 Task: Find connections with filter location Smarhon' with filter topic #linkedinprofileswith filter profile language French with filter current company Asian Paints with filter school Freshers Jobs resumes with filter industry Communications Equipment Manufacturing with filter service category Market Strategy with filter keywords title Technical Specialist
Action: Mouse moved to (533, 85)
Screenshot: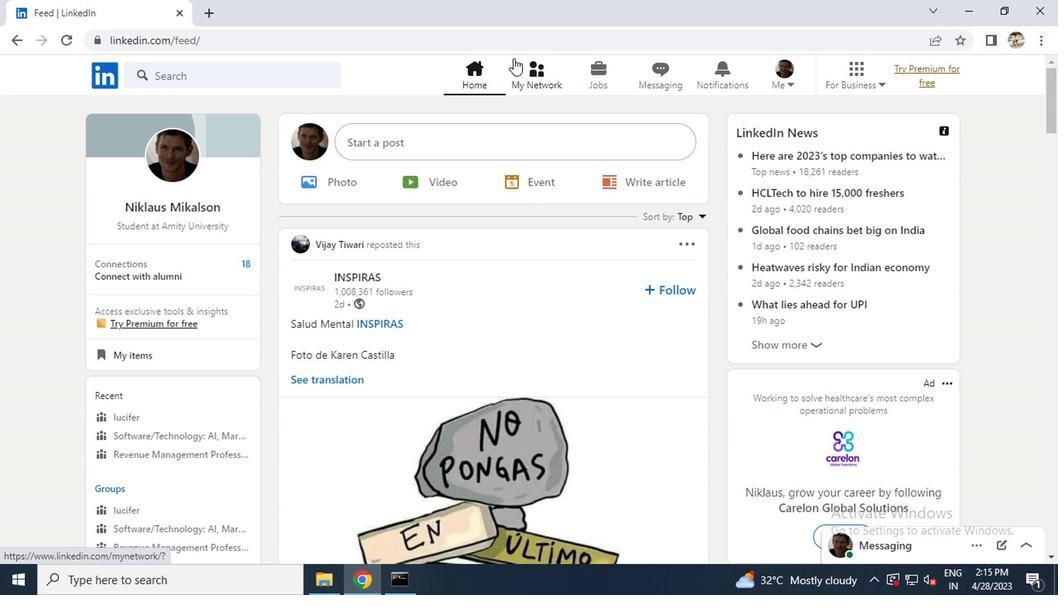 
Action: Mouse pressed left at (533, 85)
Screenshot: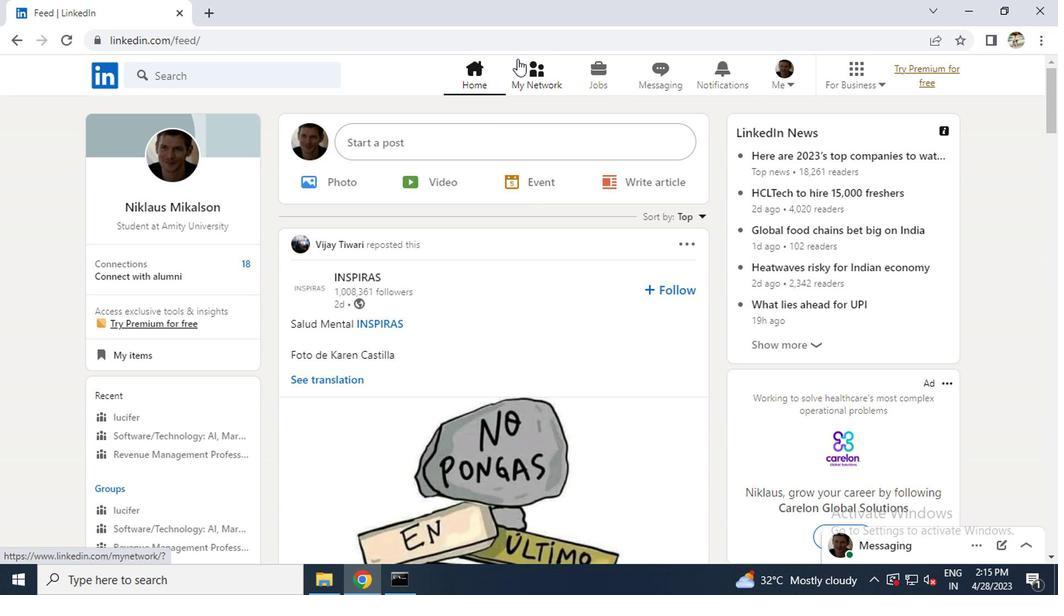 
Action: Mouse moved to (180, 172)
Screenshot: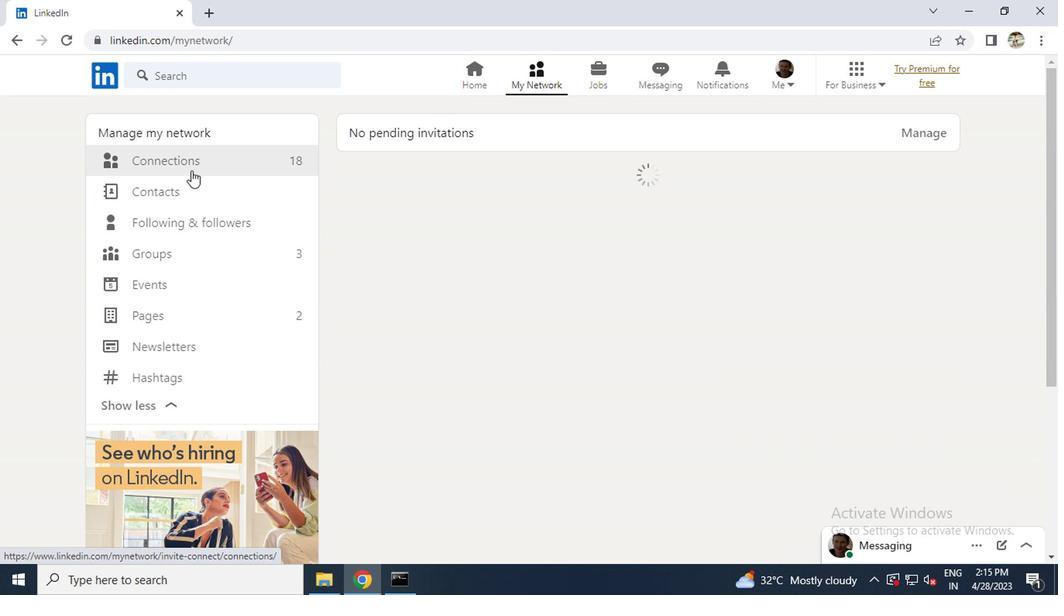 
Action: Mouse pressed left at (180, 172)
Screenshot: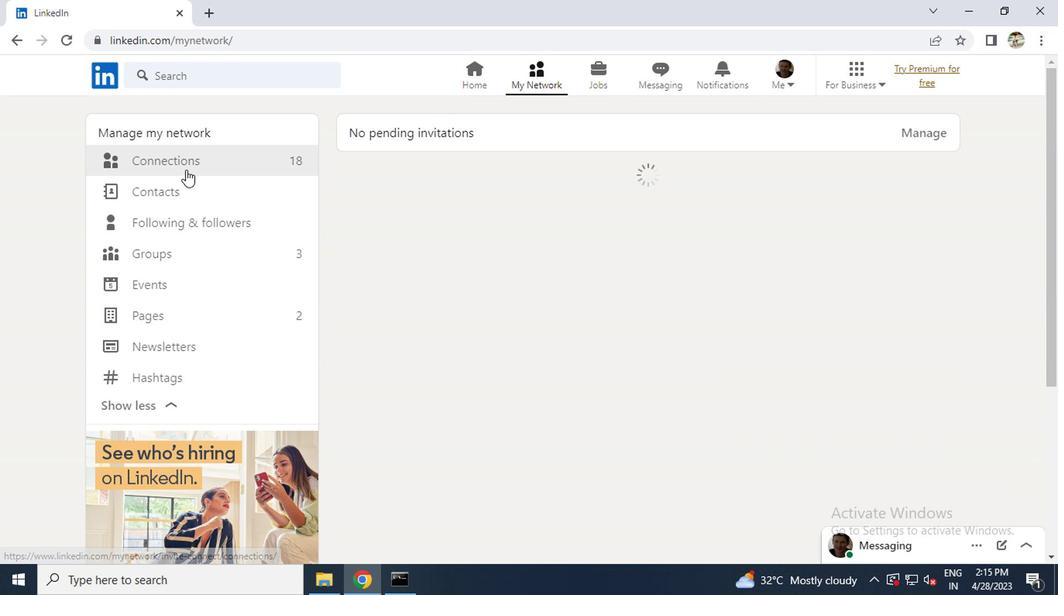 
Action: Mouse moved to (623, 177)
Screenshot: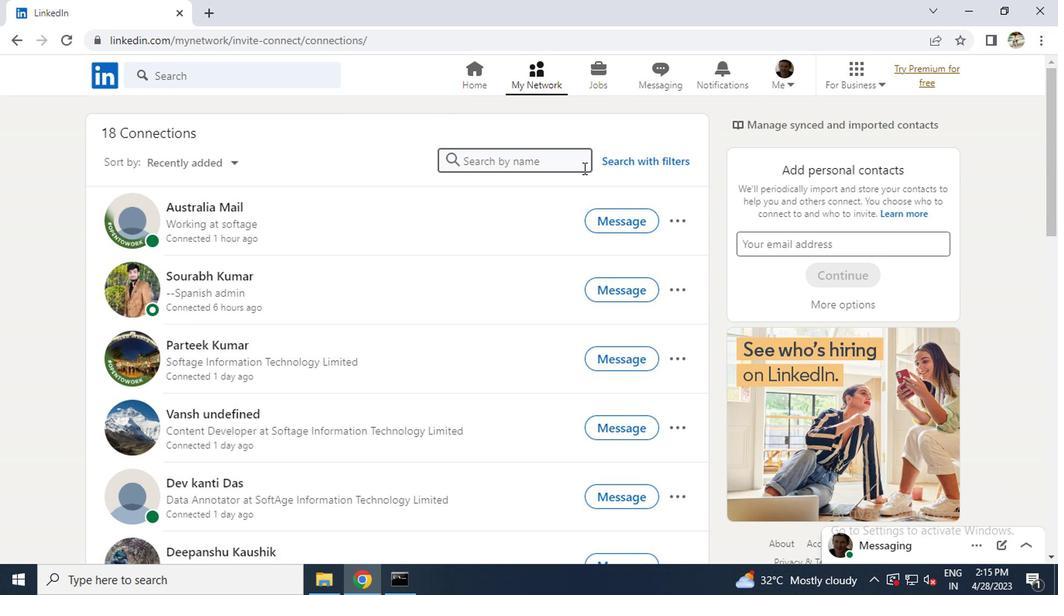 
Action: Mouse pressed left at (623, 177)
Screenshot: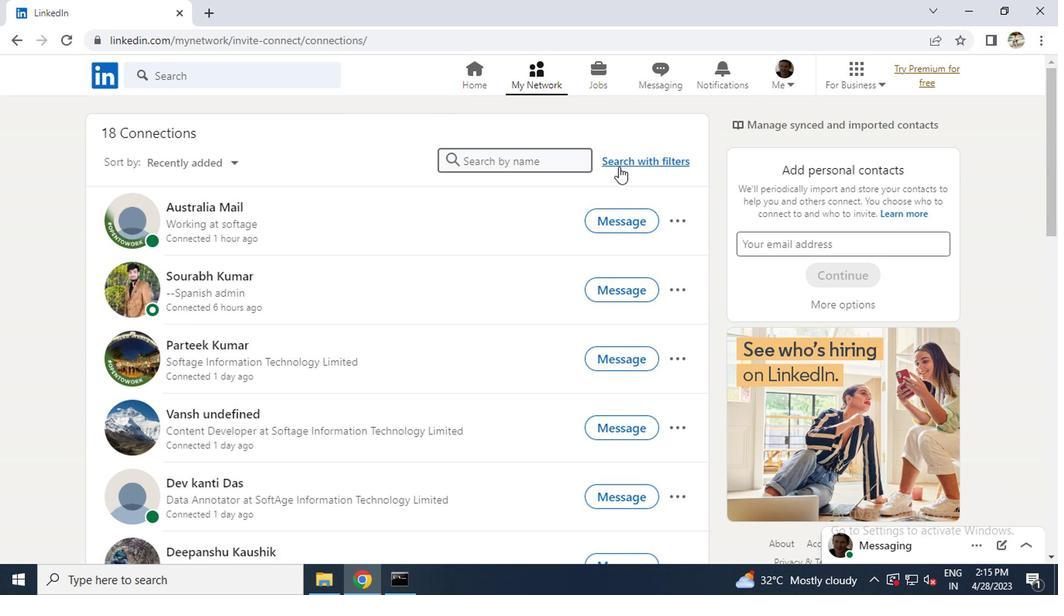 
Action: Mouse moved to (582, 134)
Screenshot: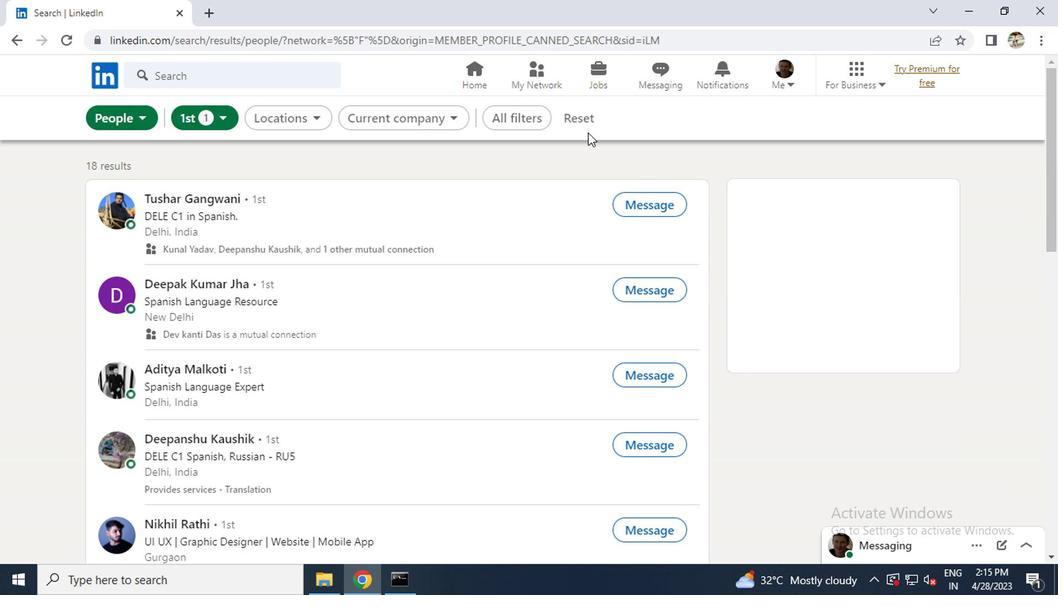 
Action: Mouse pressed left at (582, 134)
Screenshot: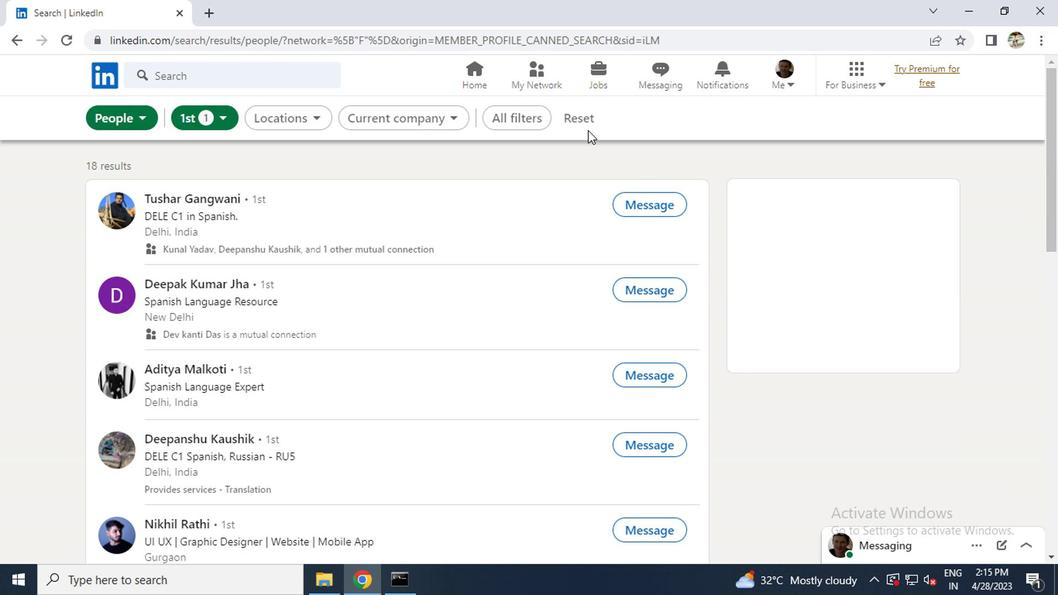 
Action: Mouse moved to (559, 134)
Screenshot: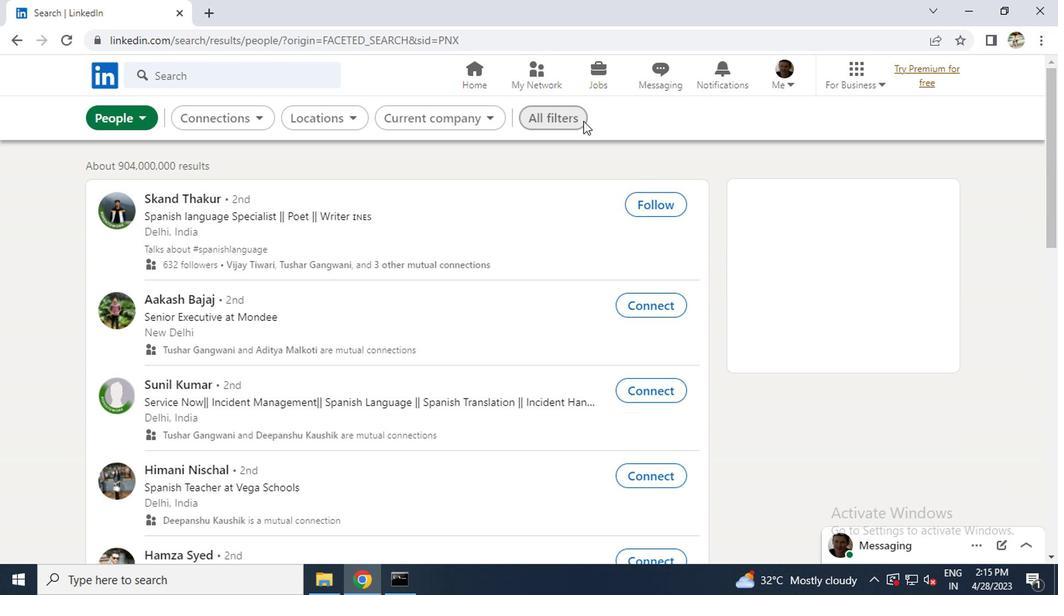 
Action: Mouse pressed left at (559, 134)
Screenshot: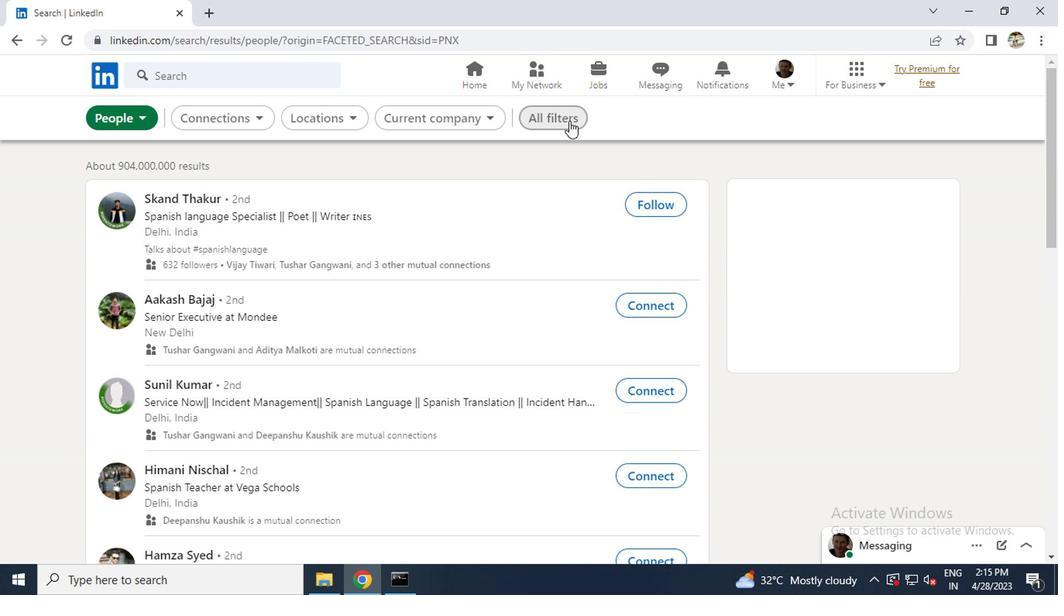 
Action: Mouse moved to (735, 255)
Screenshot: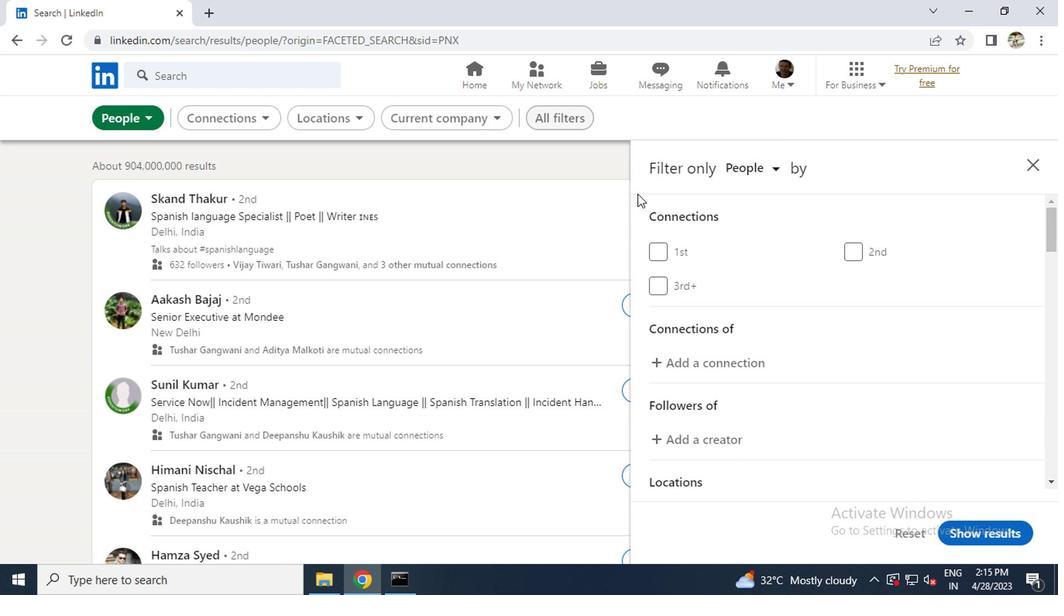 
Action: Mouse scrolled (735, 254) with delta (0, 0)
Screenshot: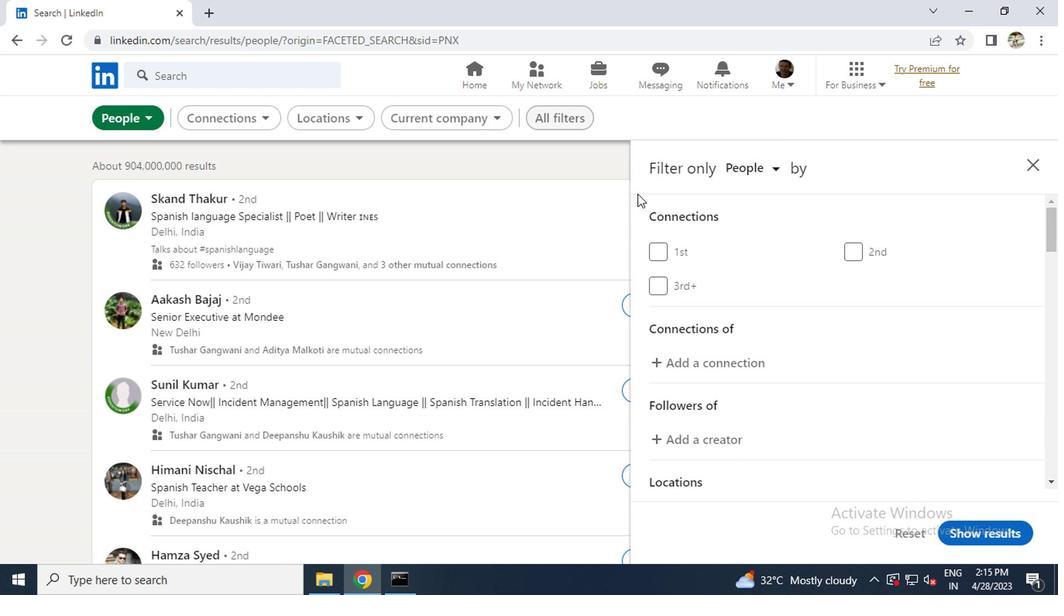 
Action: Mouse moved to (735, 256)
Screenshot: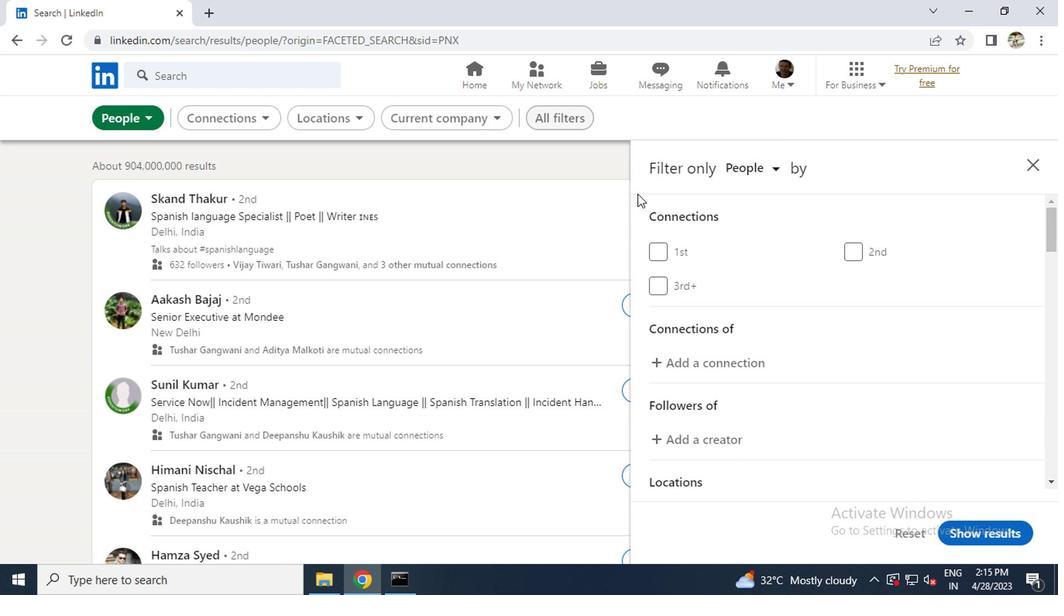 
Action: Mouse scrolled (735, 255) with delta (0, -1)
Screenshot: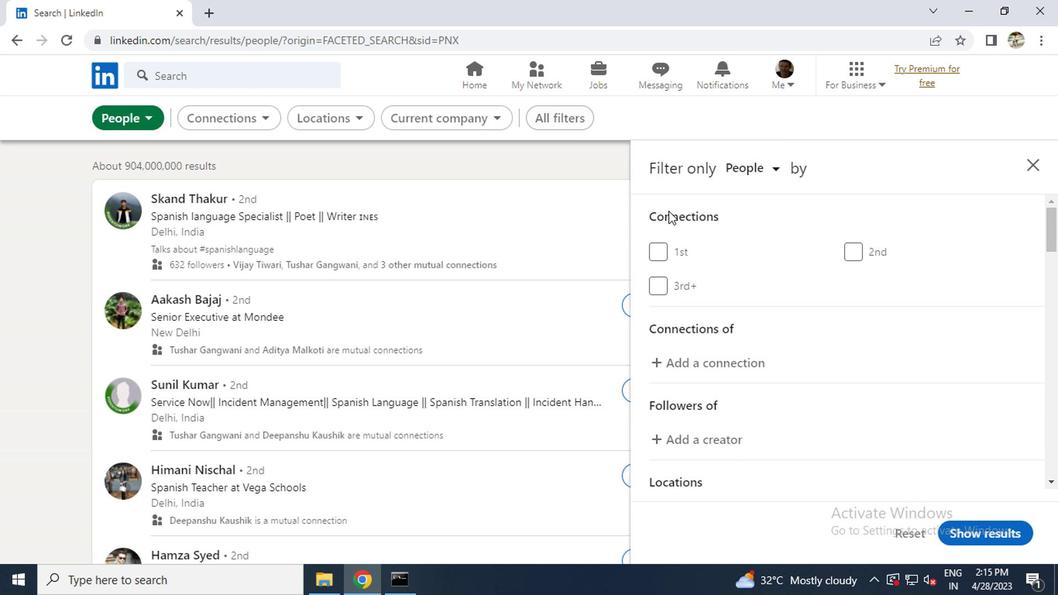 
Action: Mouse moved to (746, 254)
Screenshot: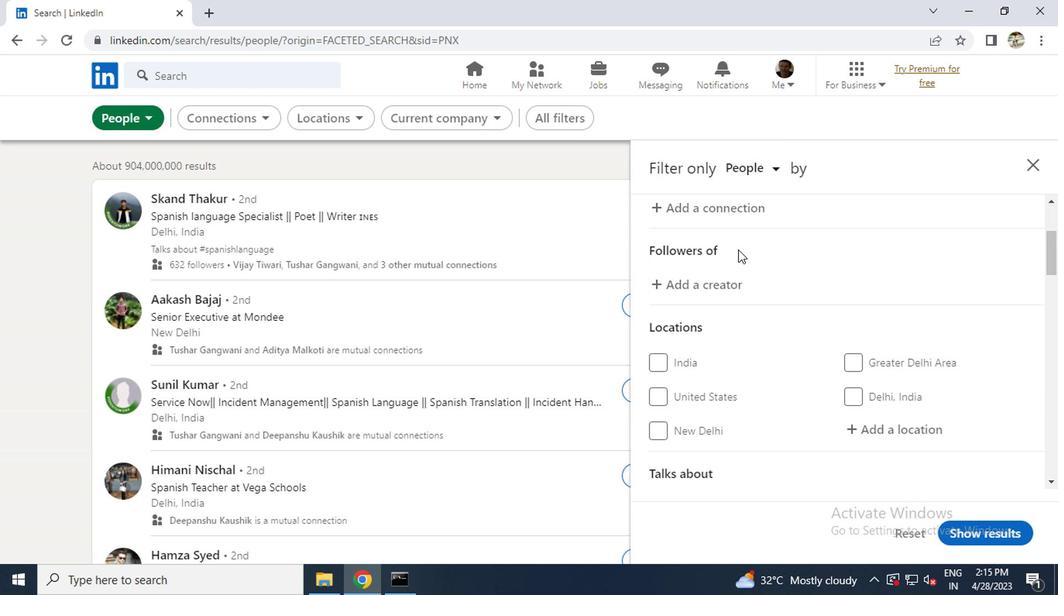 
Action: Mouse scrolled (746, 253) with delta (0, -1)
Screenshot: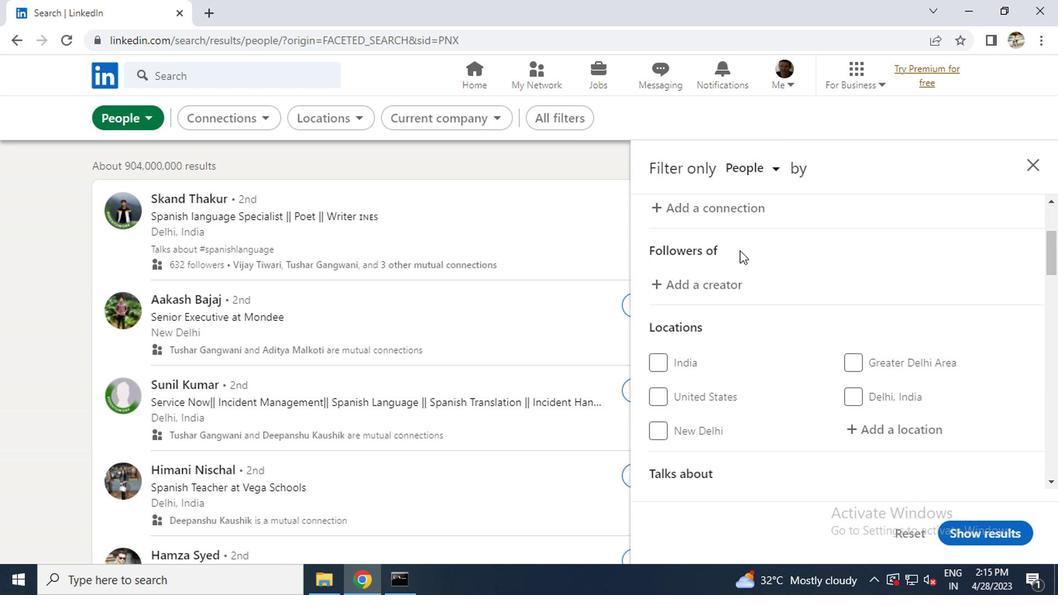 
Action: Mouse moved to (866, 344)
Screenshot: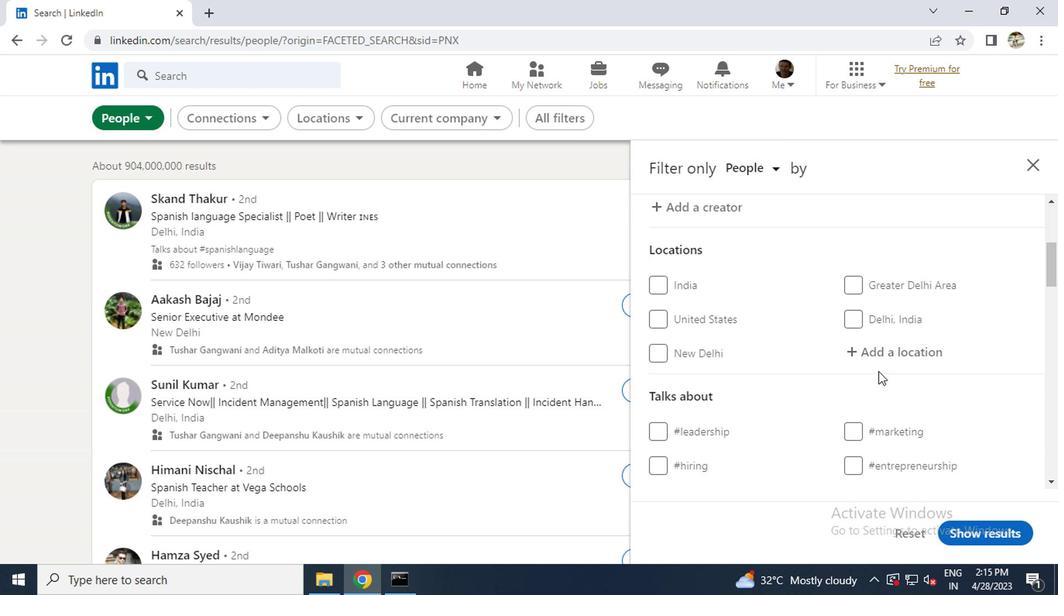 
Action: Mouse pressed left at (866, 344)
Screenshot: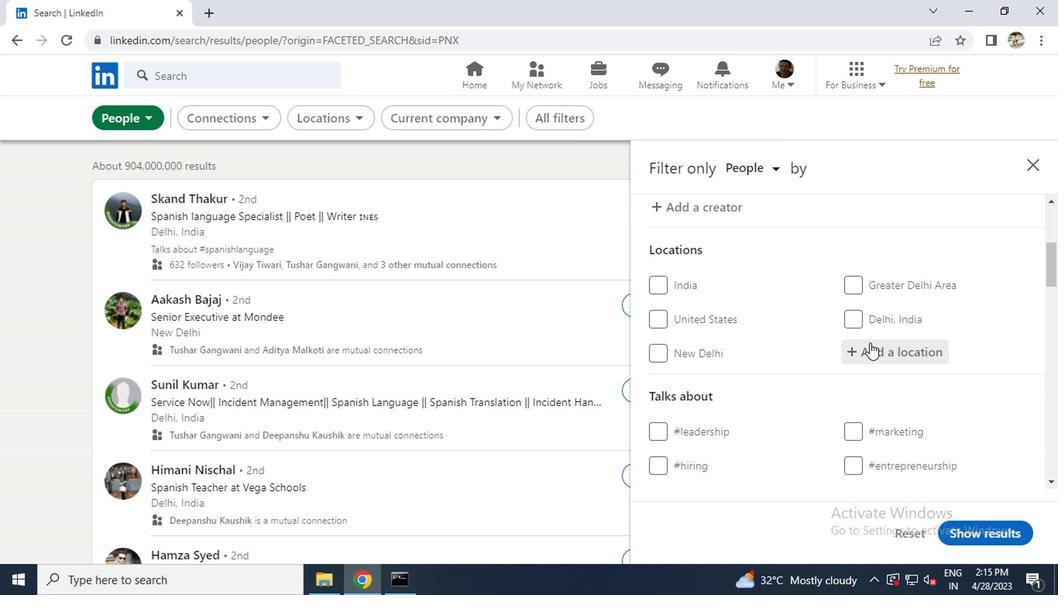 
Action: Key pressed <Key.caps_lock>s<Key.caps_lock>marhon<Key.enter>
Screenshot: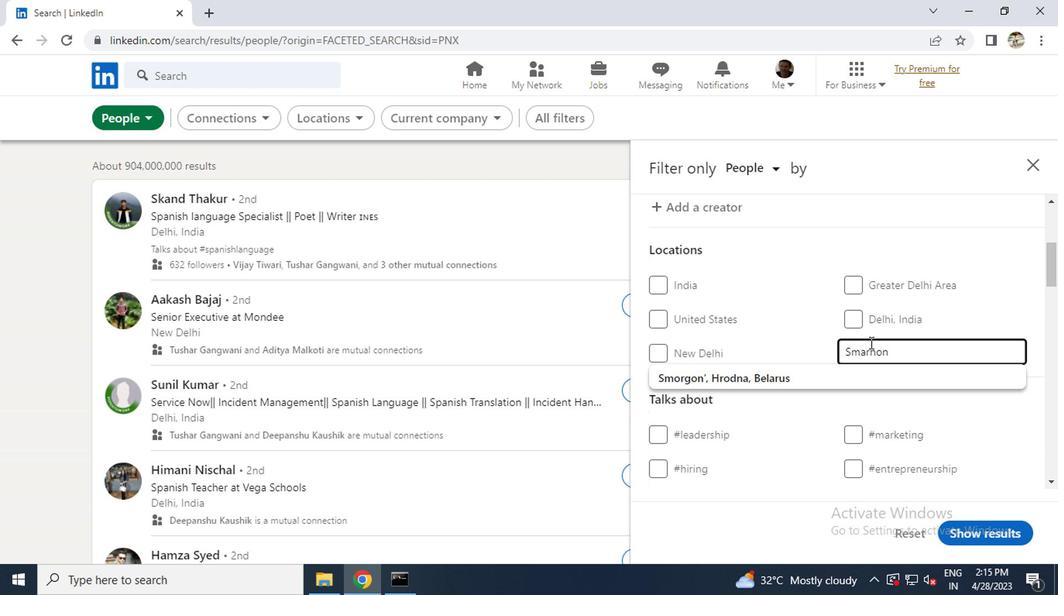
Action: Mouse scrolled (866, 343) with delta (0, 0)
Screenshot: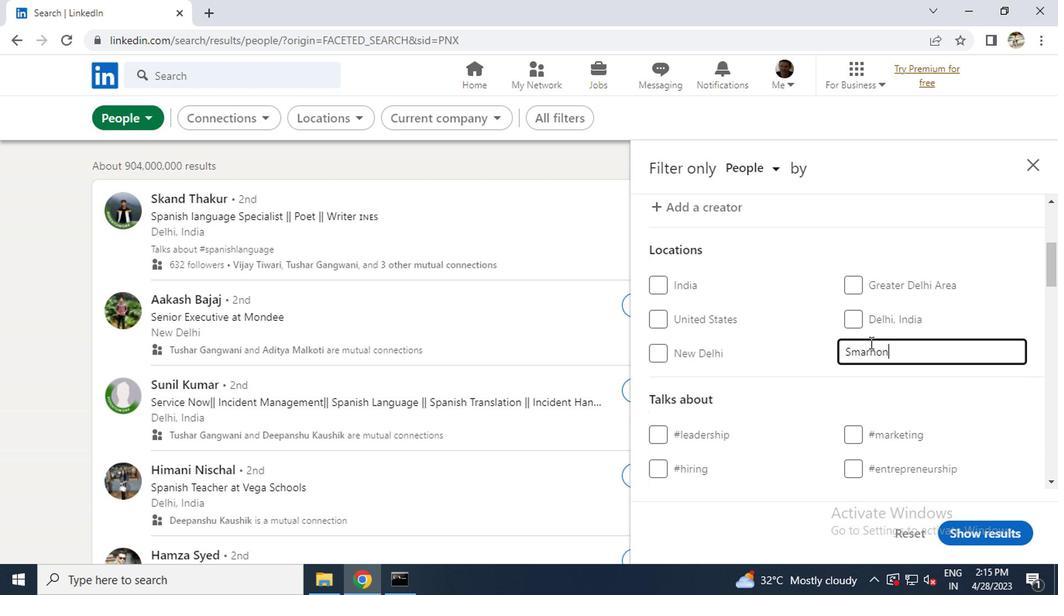 
Action: Mouse scrolled (866, 343) with delta (0, 0)
Screenshot: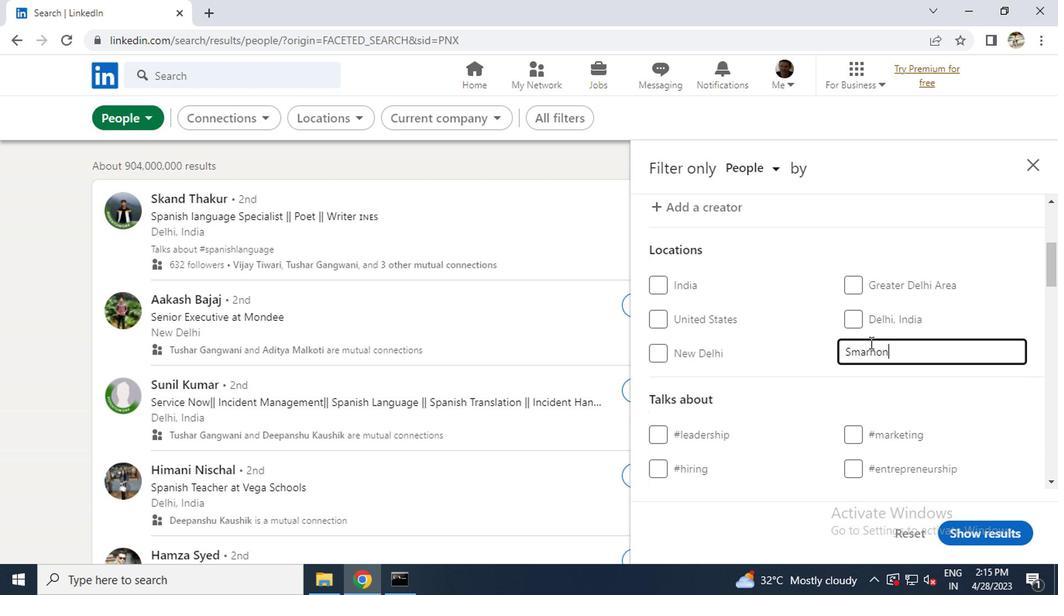 
Action: Mouse moved to (865, 348)
Screenshot: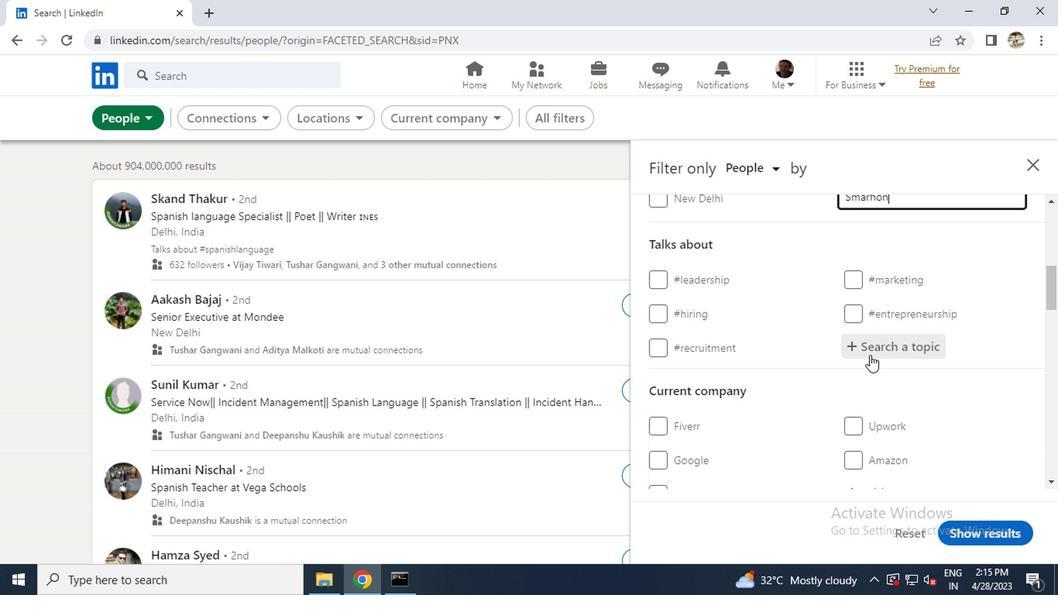 
Action: Mouse pressed left at (865, 348)
Screenshot: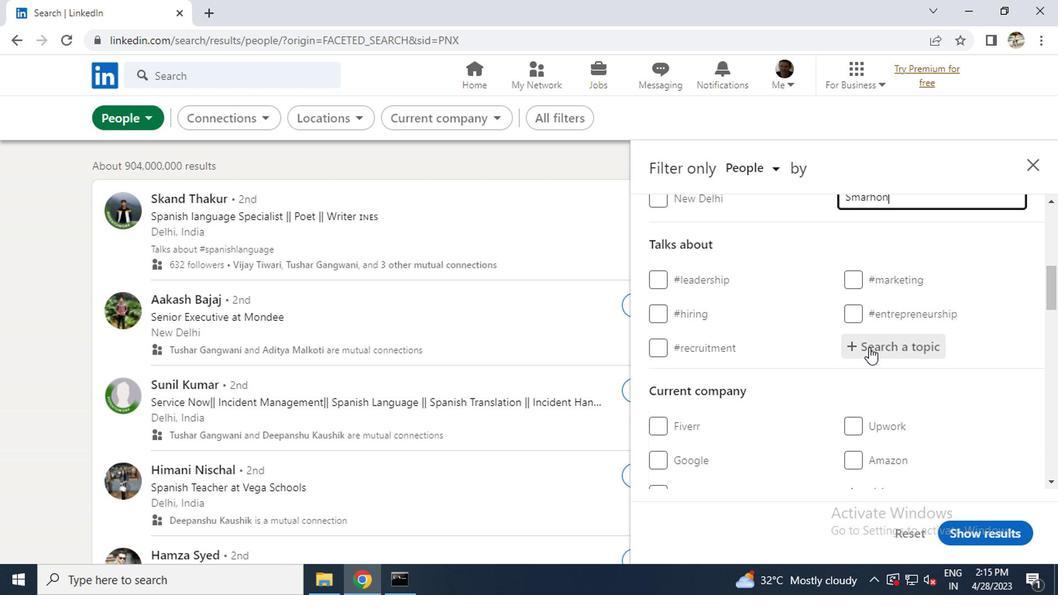 
Action: Key pressed <Key.shift><Key.shift>#LINKEDINPROFILES<Key.enter>
Screenshot: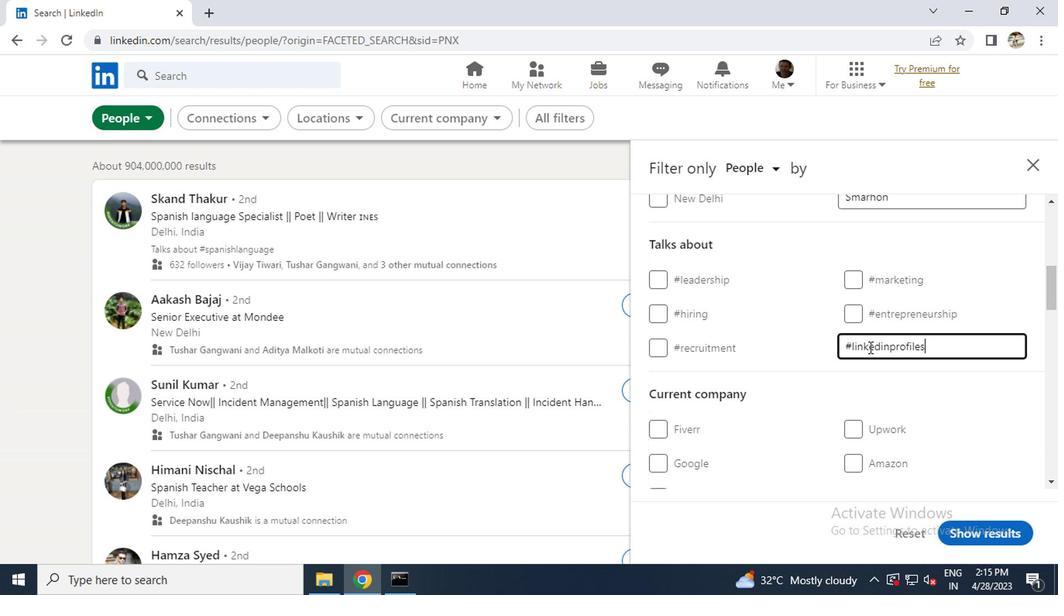 
Action: Mouse moved to (867, 346)
Screenshot: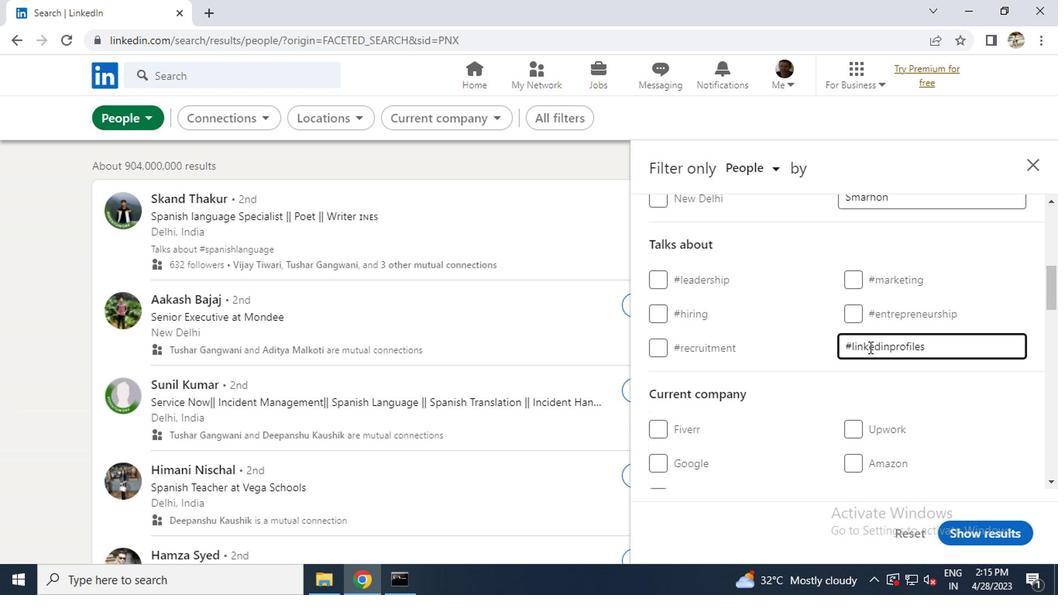 
Action: Mouse scrolled (867, 345) with delta (0, 0)
Screenshot: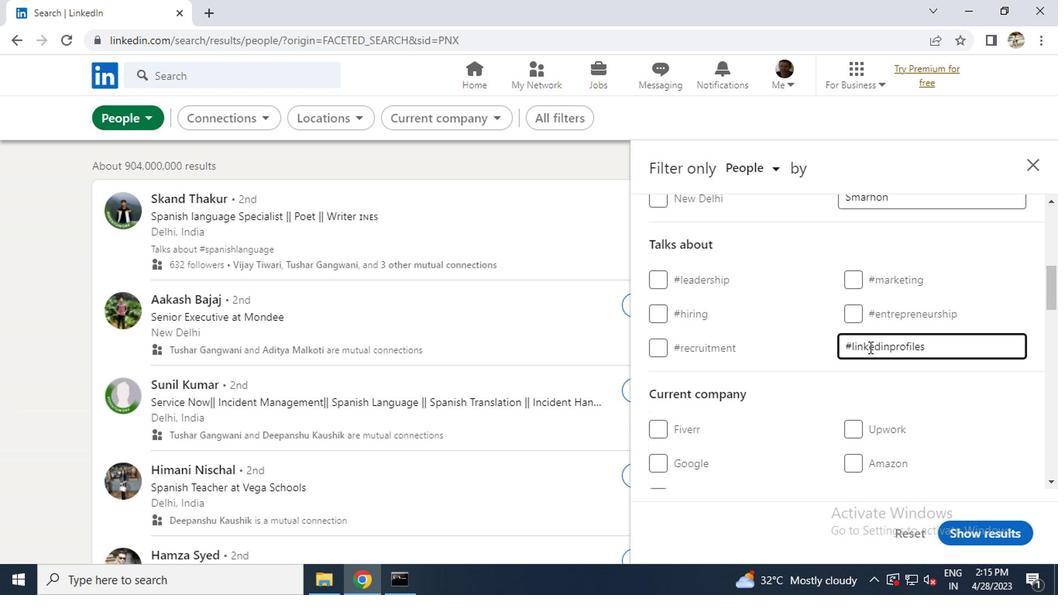 
Action: Mouse scrolled (867, 345) with delta (0, 0)
Screenshot: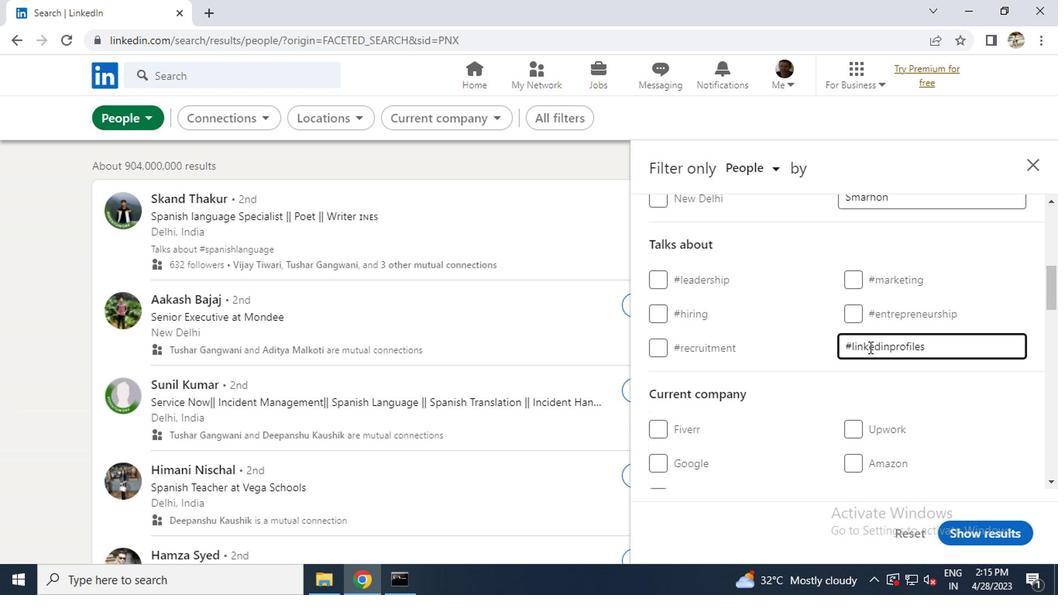 
Action: Mouse scrolled (867, 345) with delta (0, 0)
Screenshot: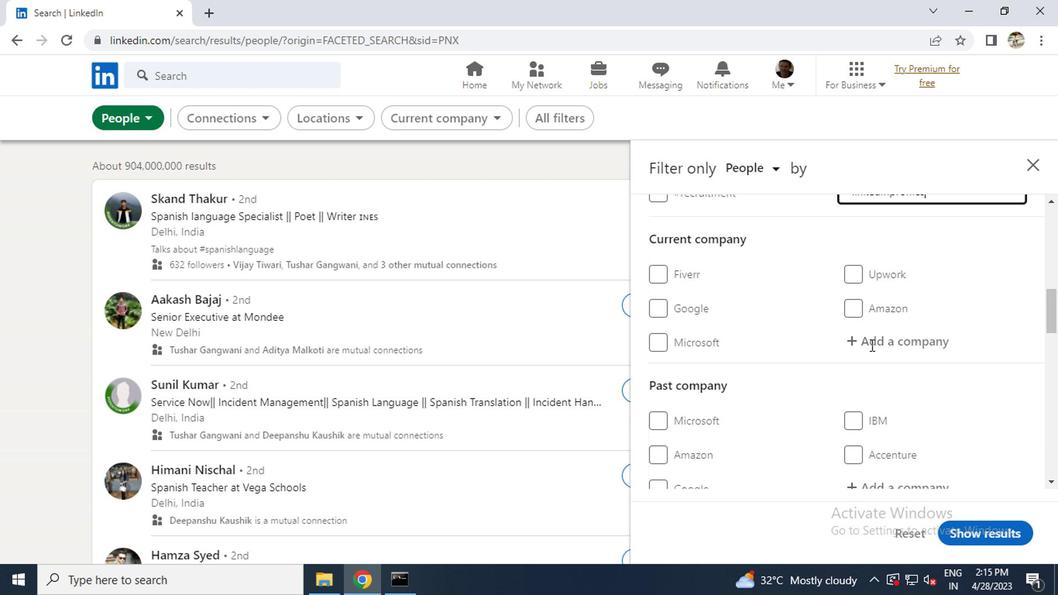 
Action: Mouse scrolled (867, 345) with delta (0, 0)
Screenshot: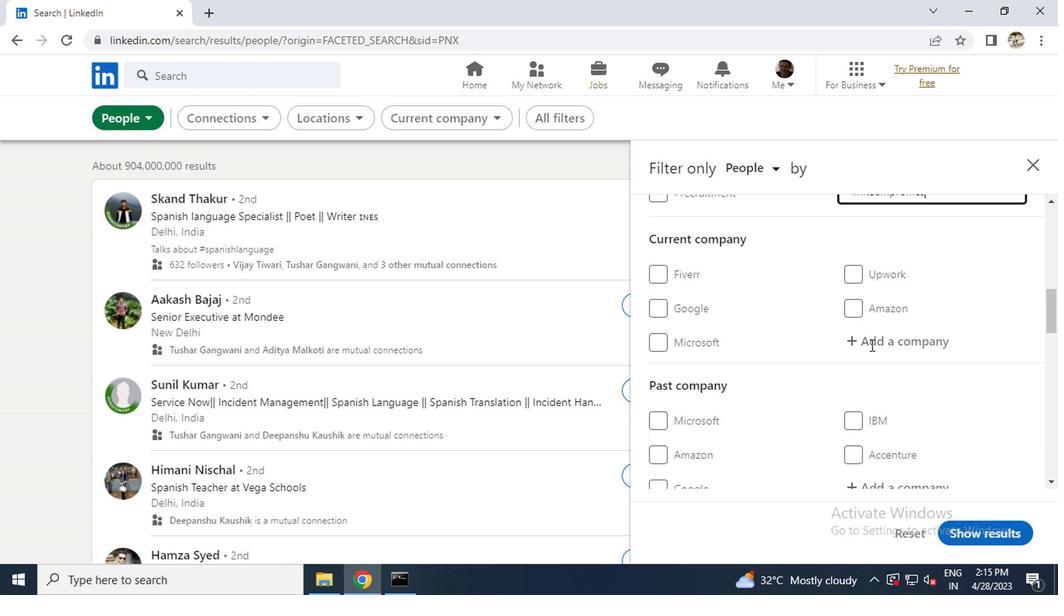 
Action: Mouse scrolled (867, 345) with delta (0, 0)
Screenshot: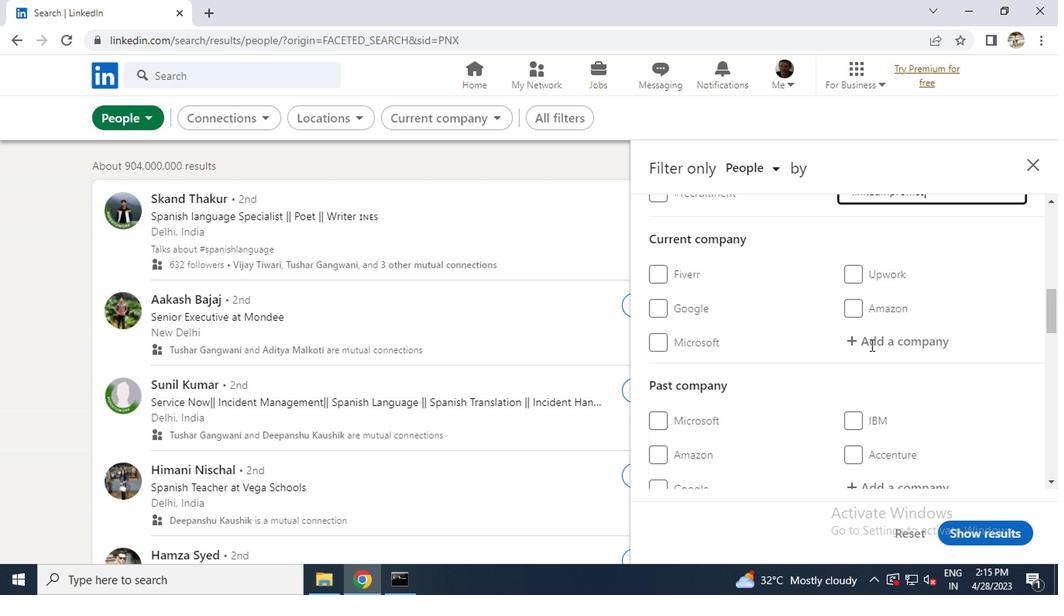 
Action: Mouse moved to (868, 345)
Screenshot: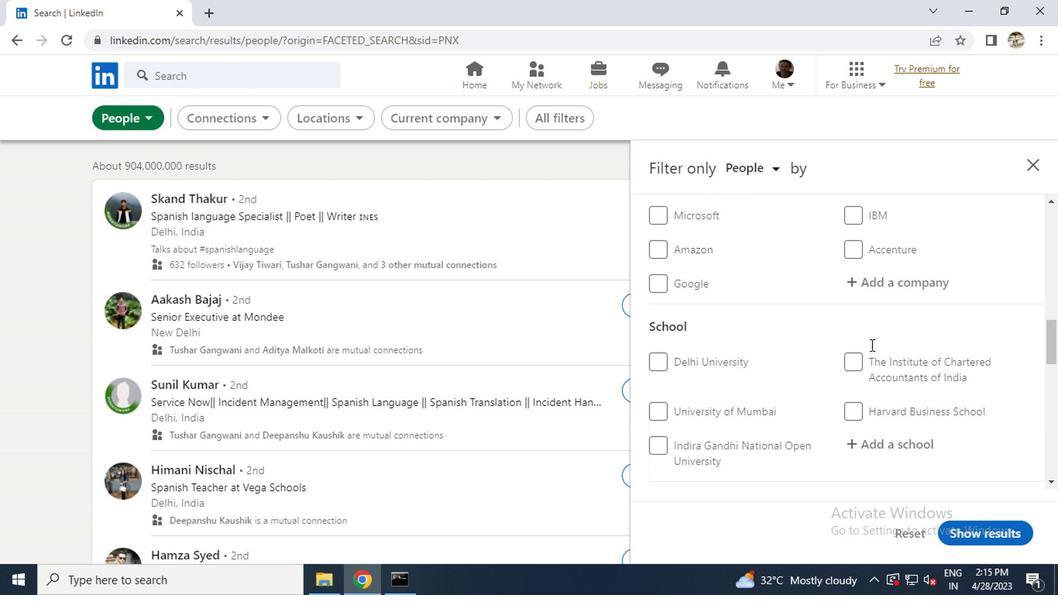
Action: Mouse scrolled (868, 345) with delta (0, 0)
Screenshot: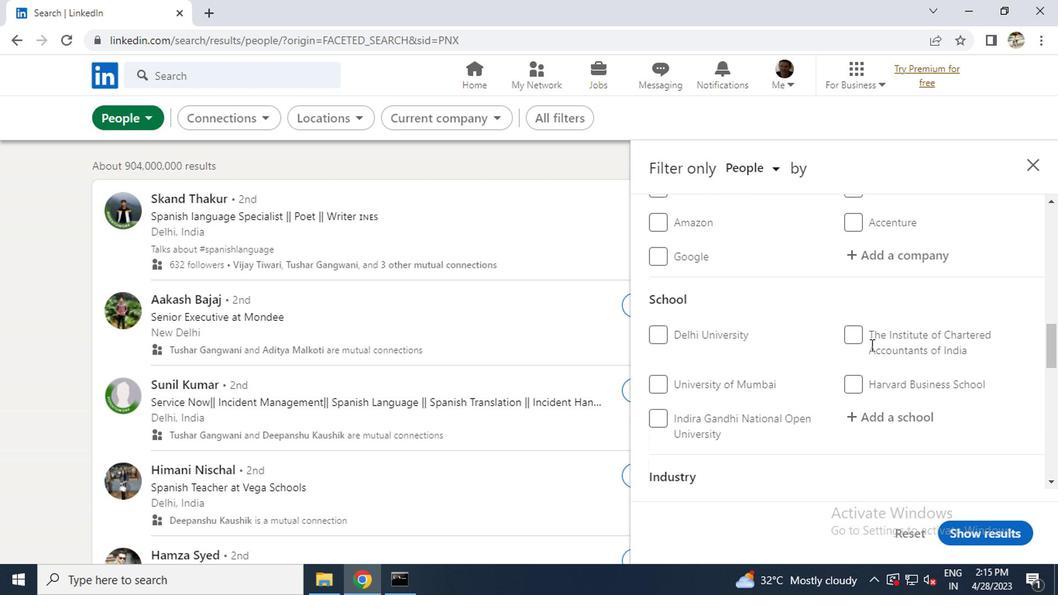 
Action: Mouse scrolled (868, 345) with delta (0, 0)
Screenshot: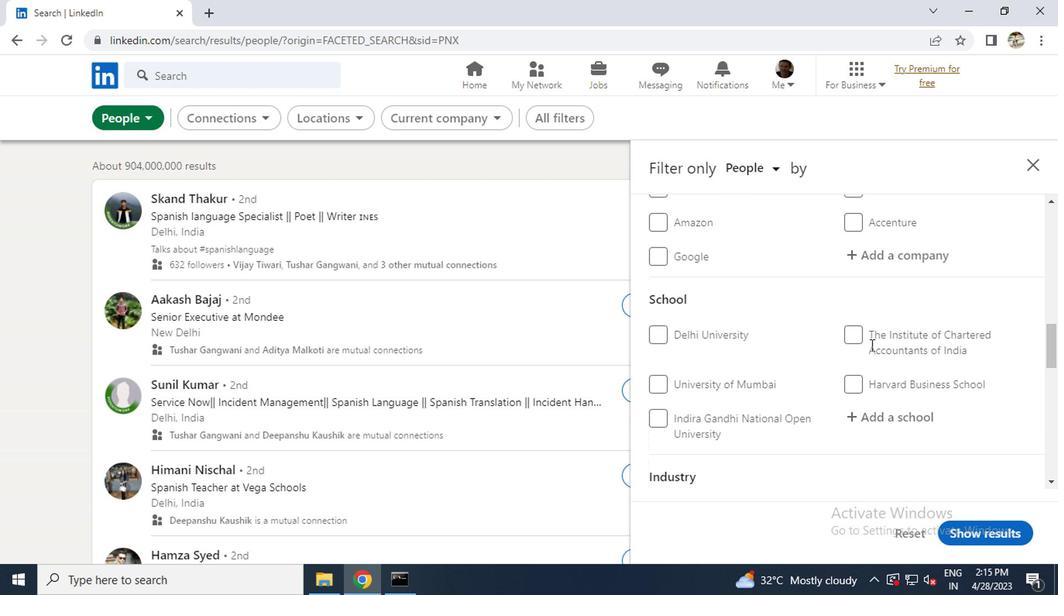 
Action: Mouse scrolled (868, 345) with delta (0, 0)
Screenshot: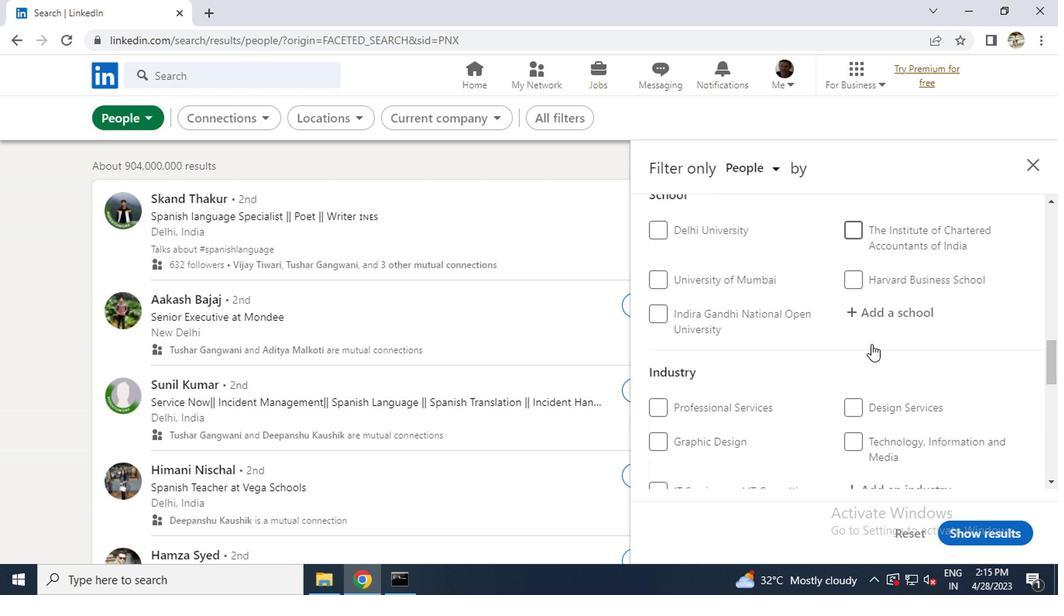 
Action: Mouse scrolled (868, 345) with delta (0, 0)
Screenshot: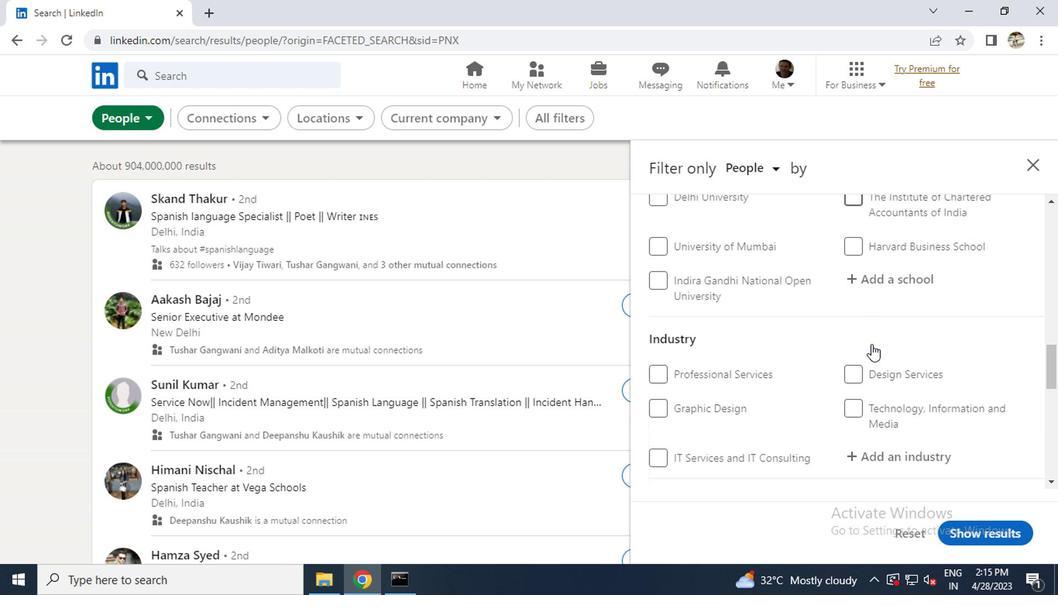 
Action: Mouse scrolled (868, 345) with delta (0, 0)
Screenshot: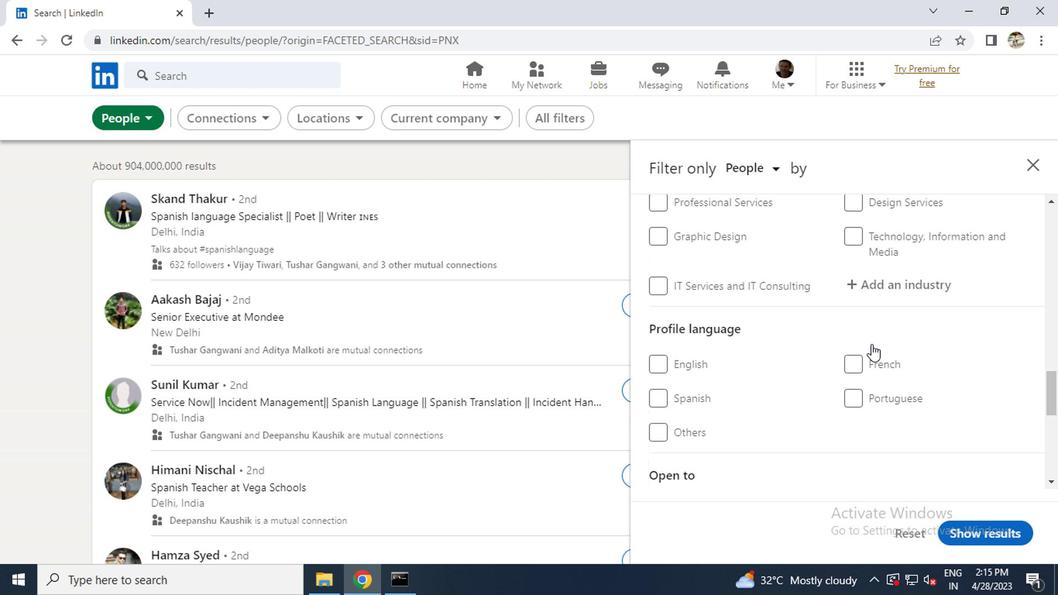 
Action: Mouse moved to (852, 294)
Screenshot: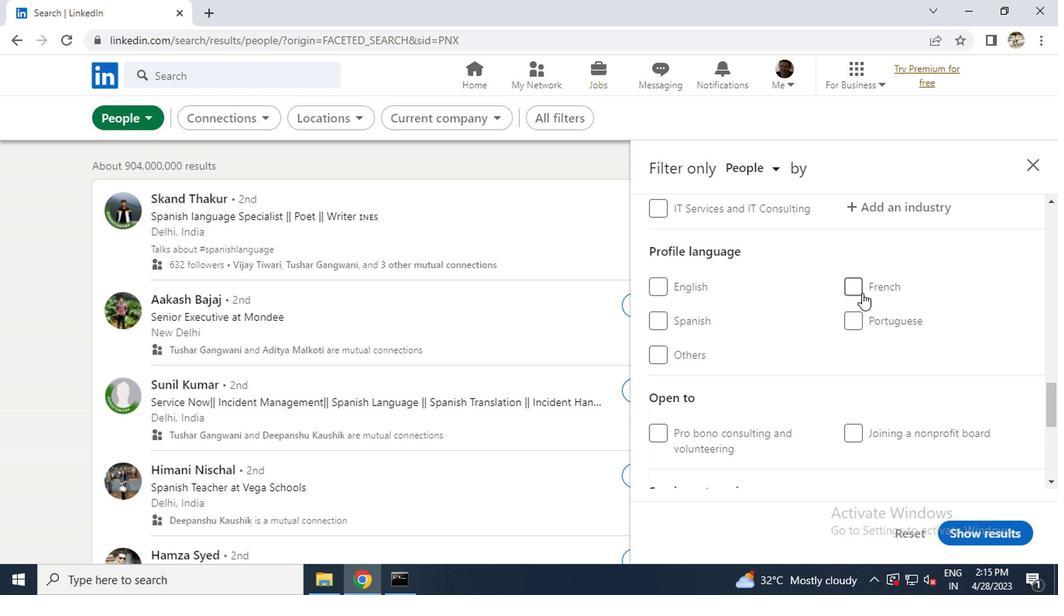 
Action: Mouse pressed left at (852, 294)
Screenshot: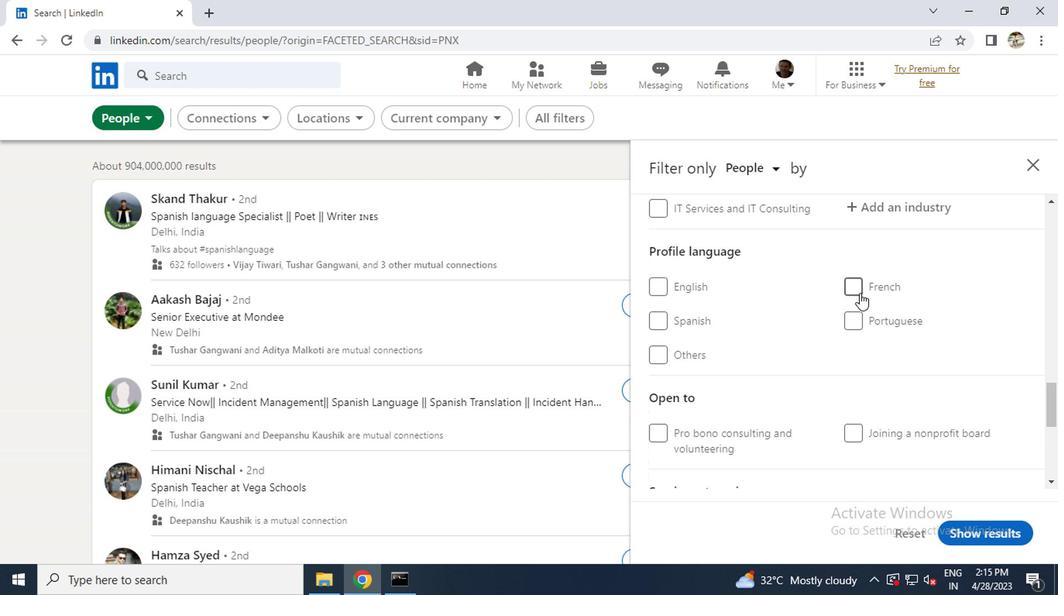
Action: Mouse moved to (851, 293)
Screenshot: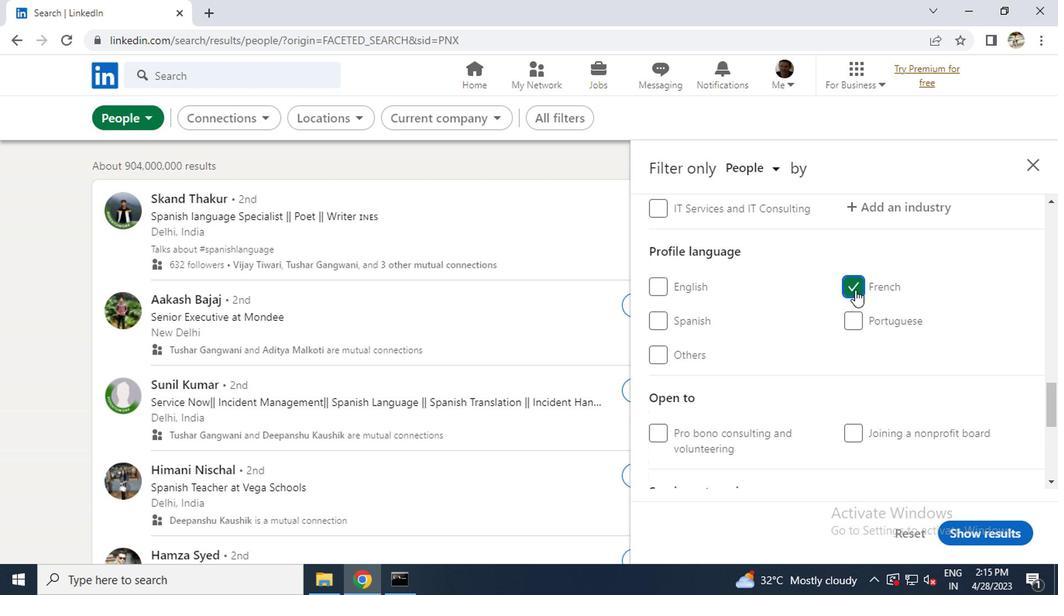 
Action: Mouse scrolled (851, 294) with delta (0, 1)
Screenshot: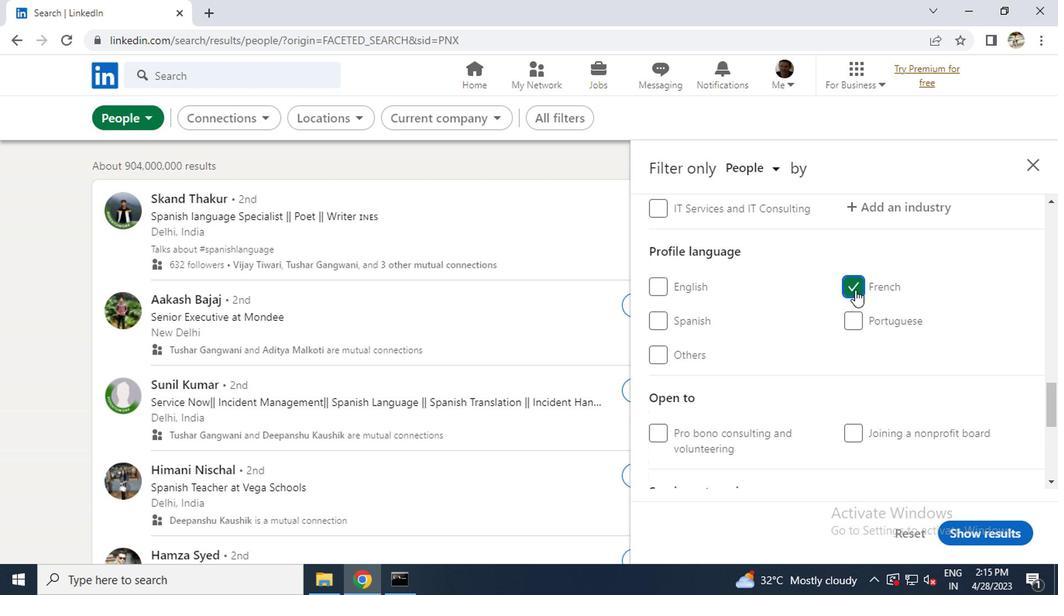 
Action: Mouse scrolled (851, 294) with delta (0, 1)
Screenshot: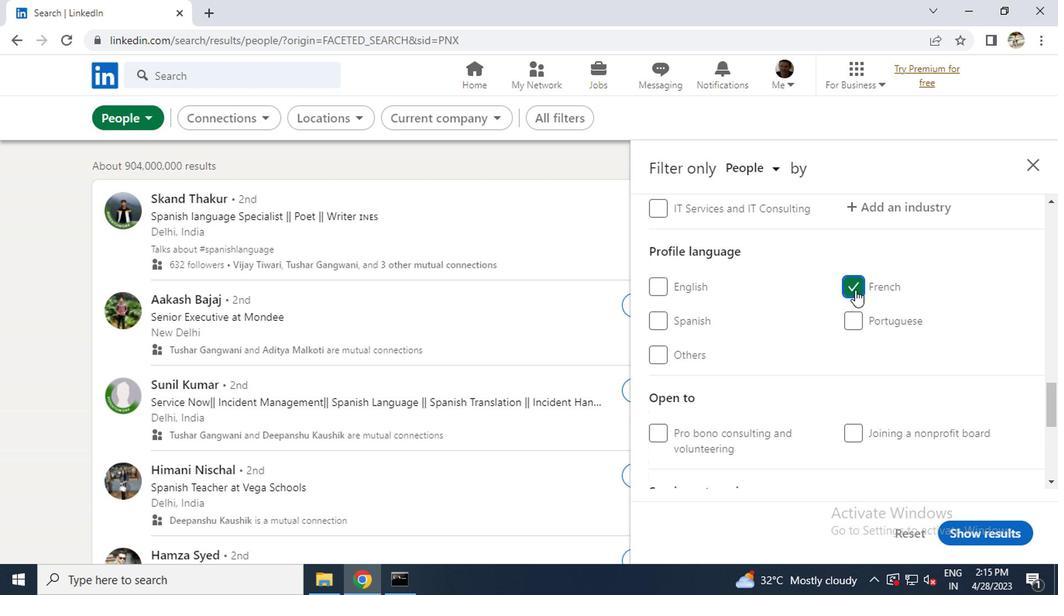 
Action: Mouse scrolled (851, 294) with delta (0, 1)
Screenshot: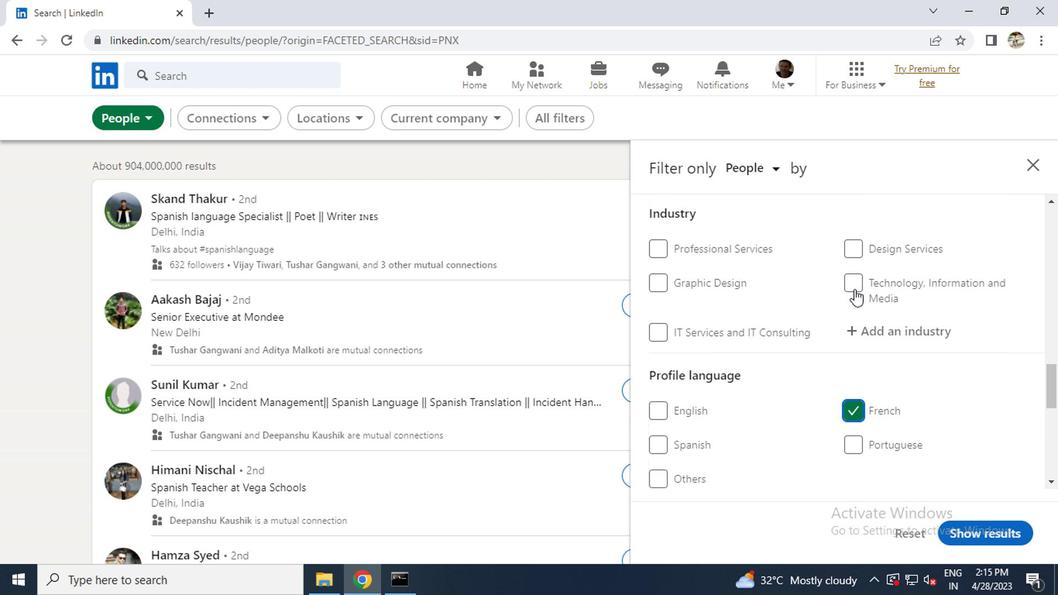 
Action: Mouse scrolled (851, 294) with delta (0, 1)
Screenshot: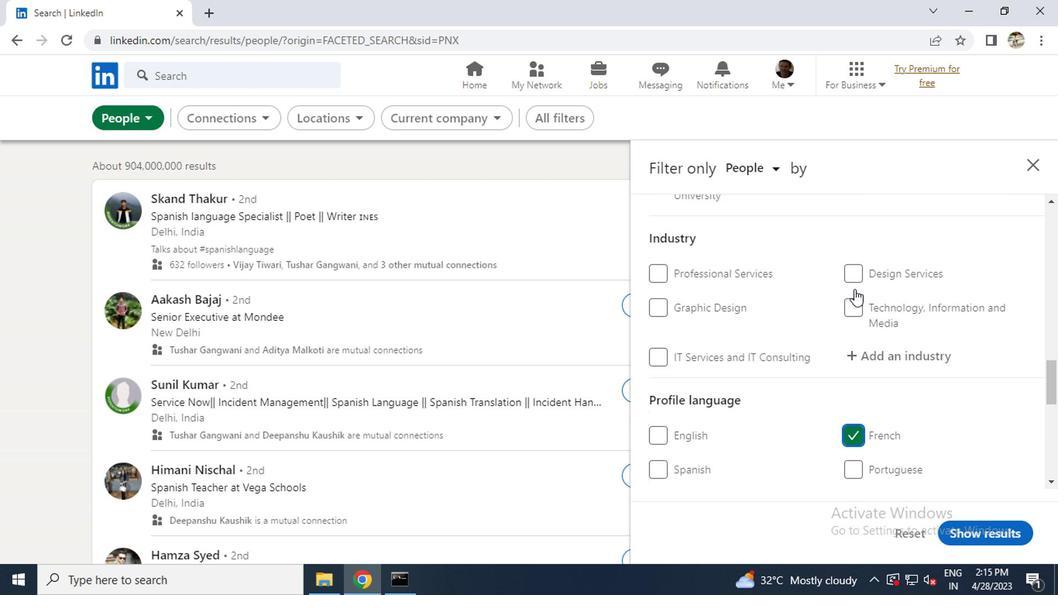 
Action: Mouse scrolled (851, 294) with delta (0, 1)
Screenshot: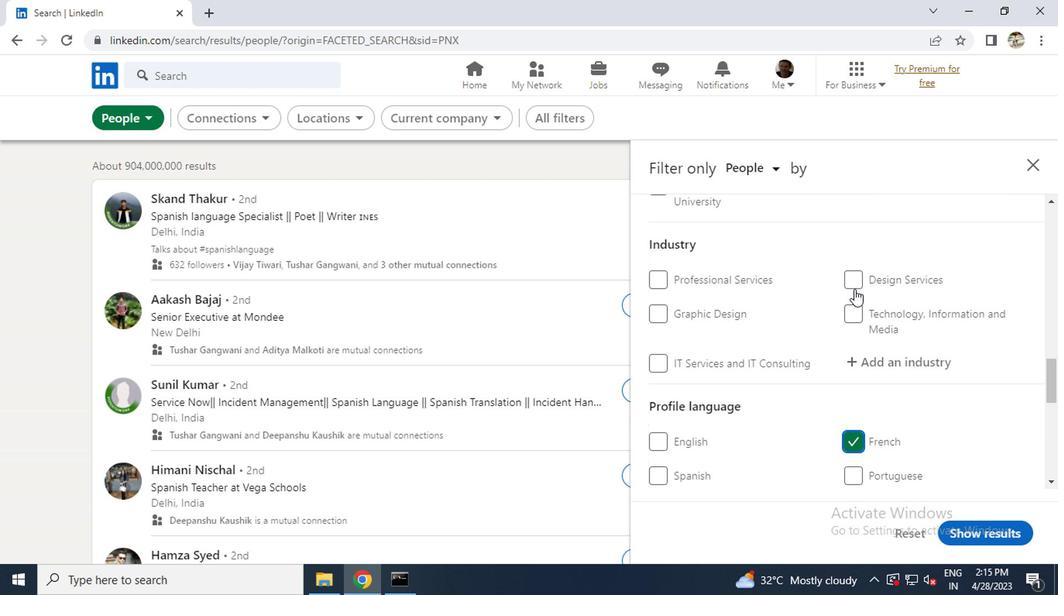 
Action: Mouse moved to (851, 292)
Screenshot: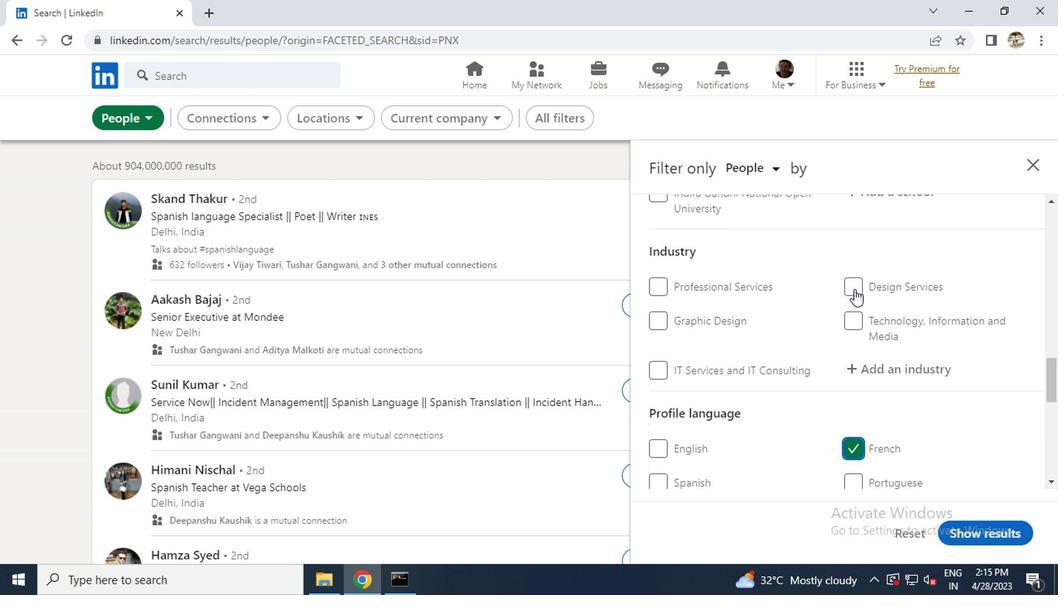 
Action: Mouse scrolled (851, 292) with delta (0, 0)
Screenshot: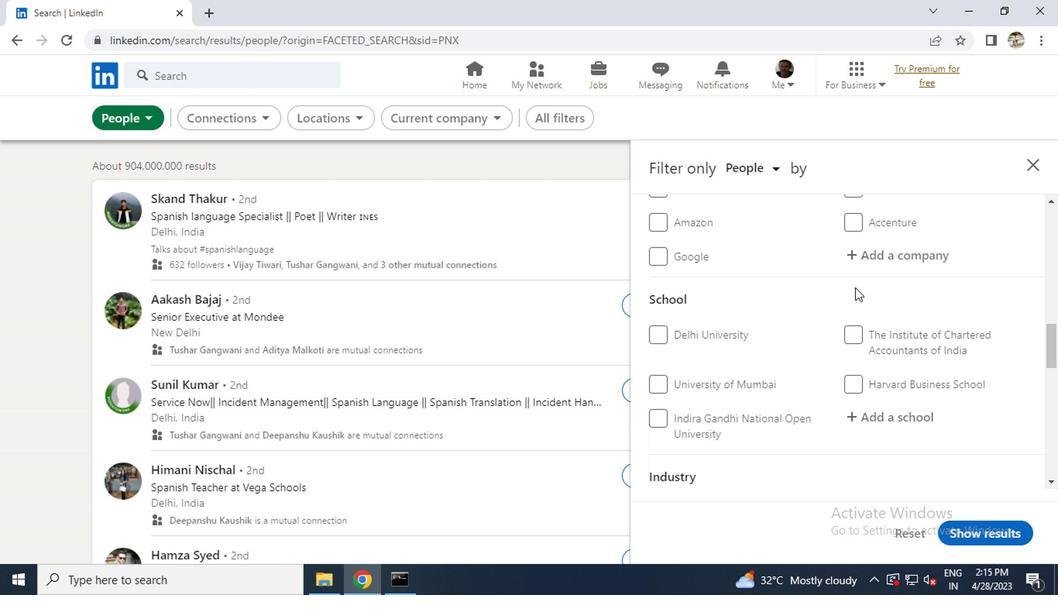 
Action: Mouse scrolled (851, 292) with delta (0, 0)
Screenshot: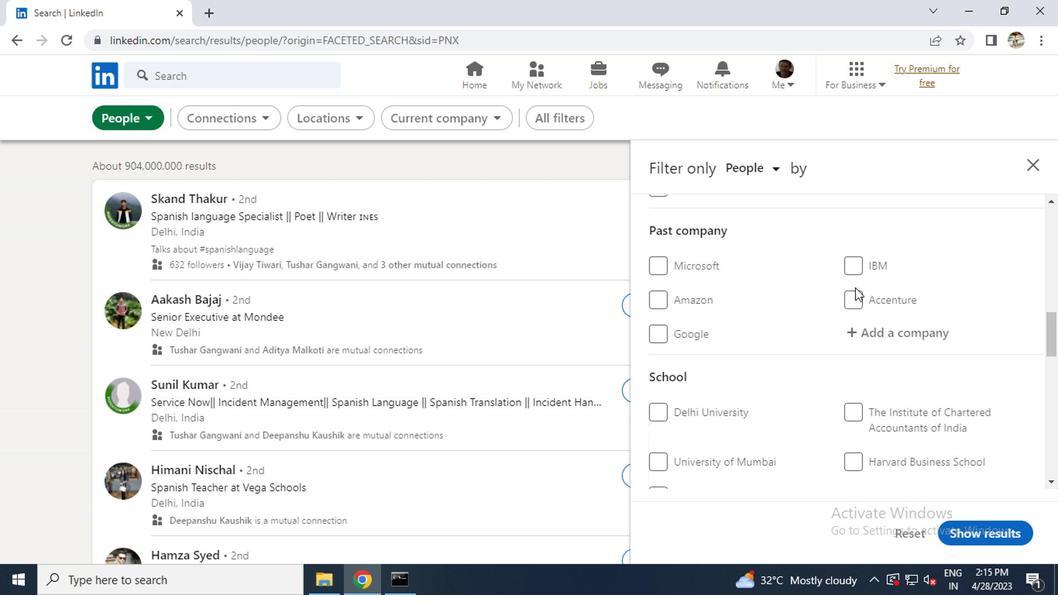 
Action: Mouse scrolled (851, 292) with delta (0, 0)
Screenshot: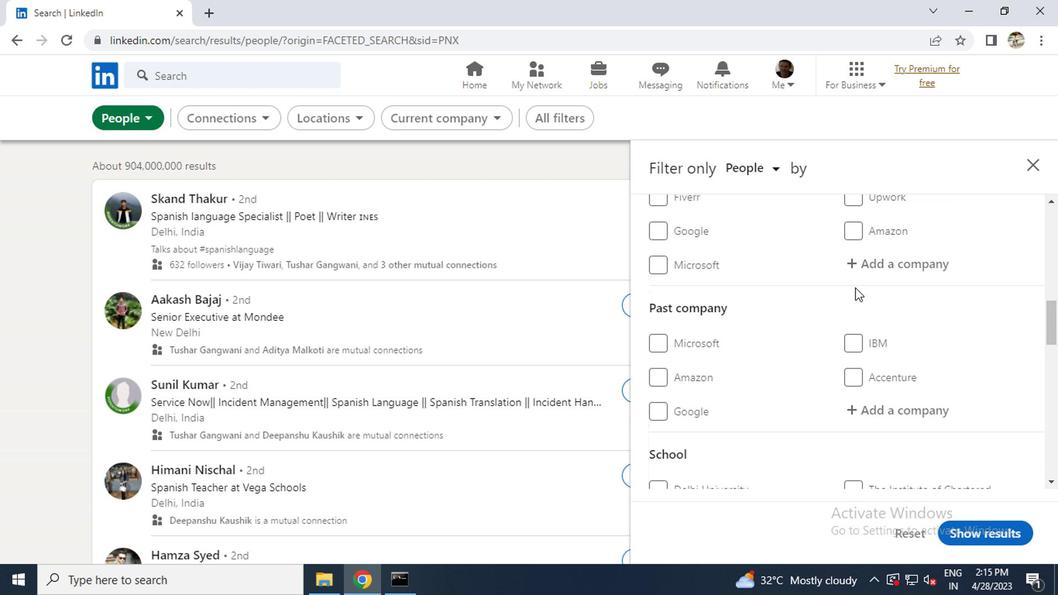 
Action: Mouse moved to (871, 341)
Screenshot: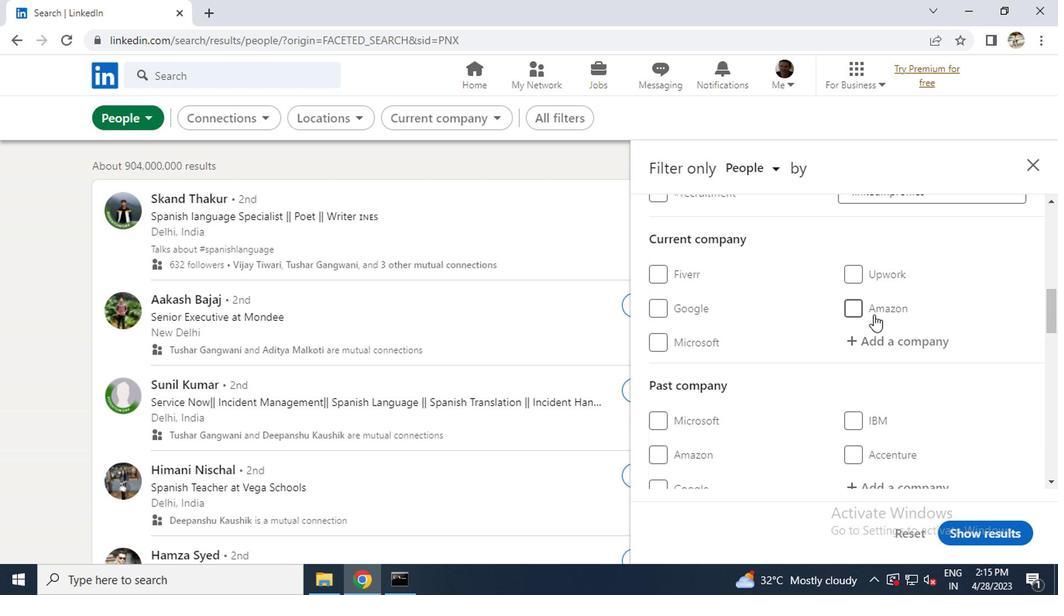 
Action: Mouse pressed left at (871, 341)
Screenshot: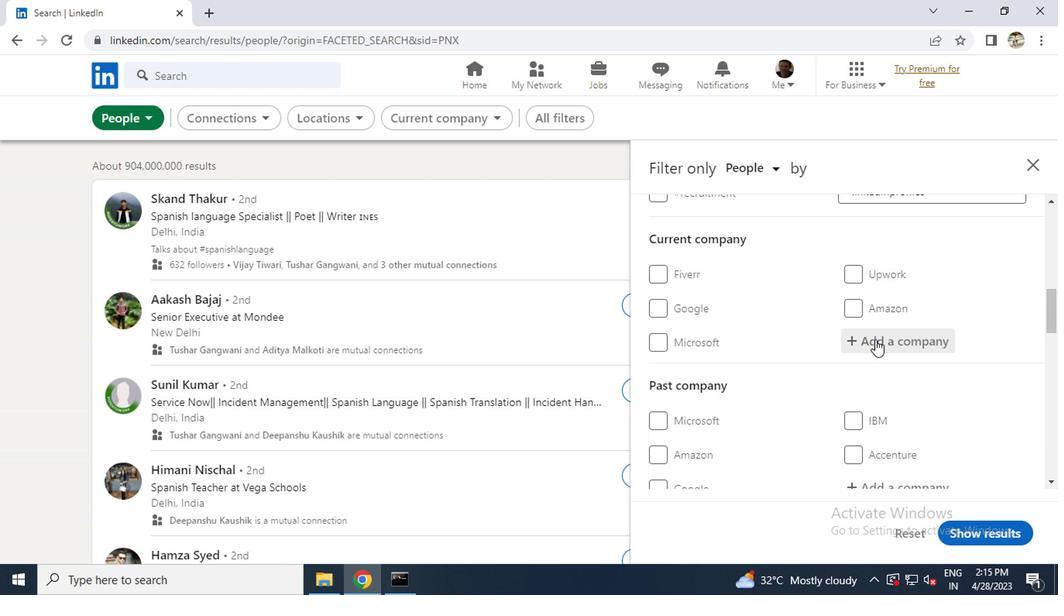 
Action: Key pressed <Key.caps_lock>A<Key.caps_lock>SIAN<Key.space>
Screenshot: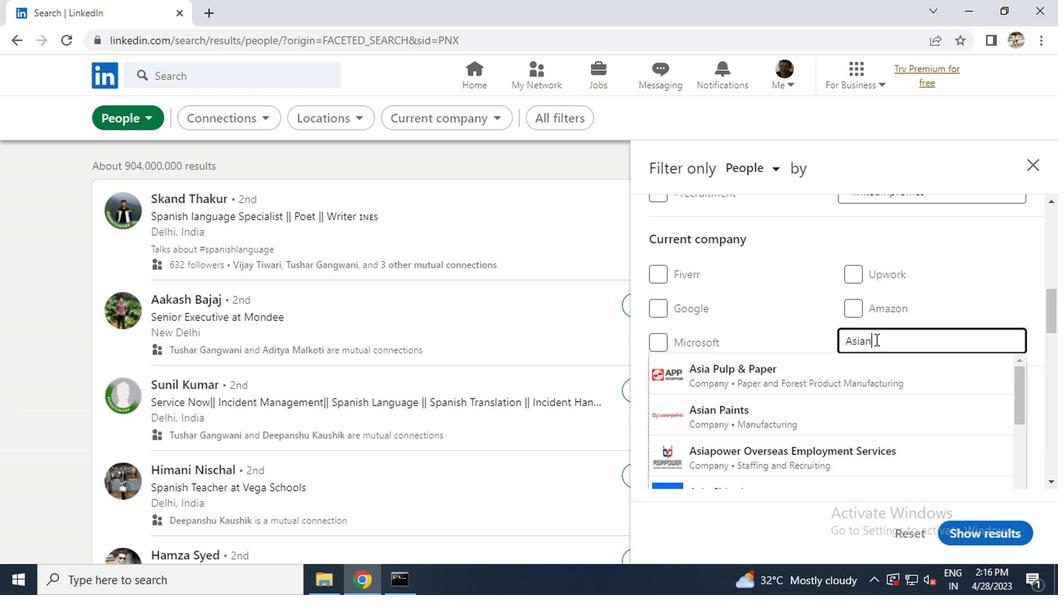 
Action: Mouse moved to (769, 375)
Screenshot: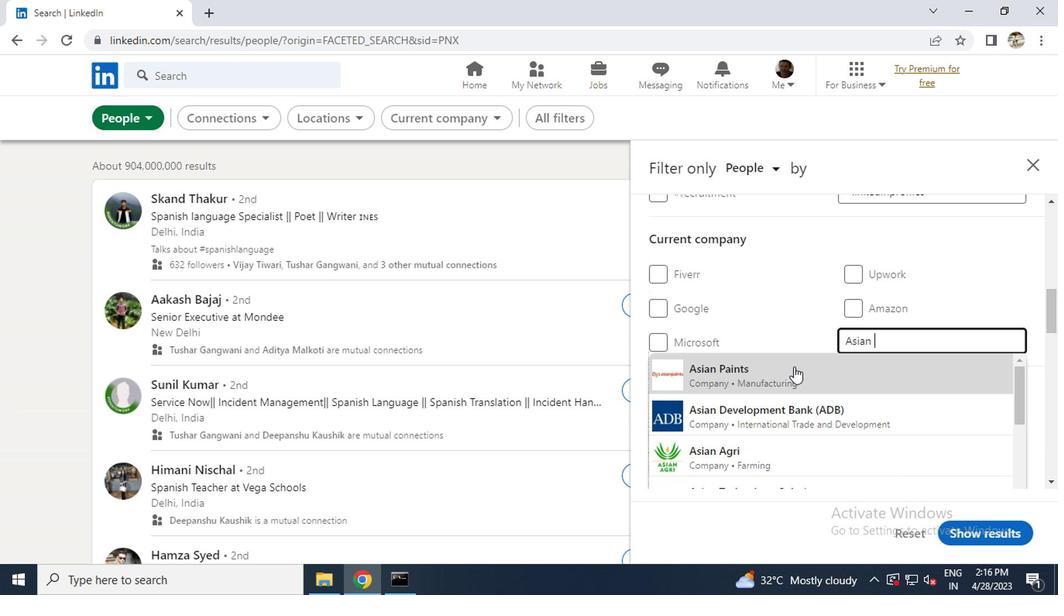 
Action: Mouse pressed left at (769, 375)
Screenshot: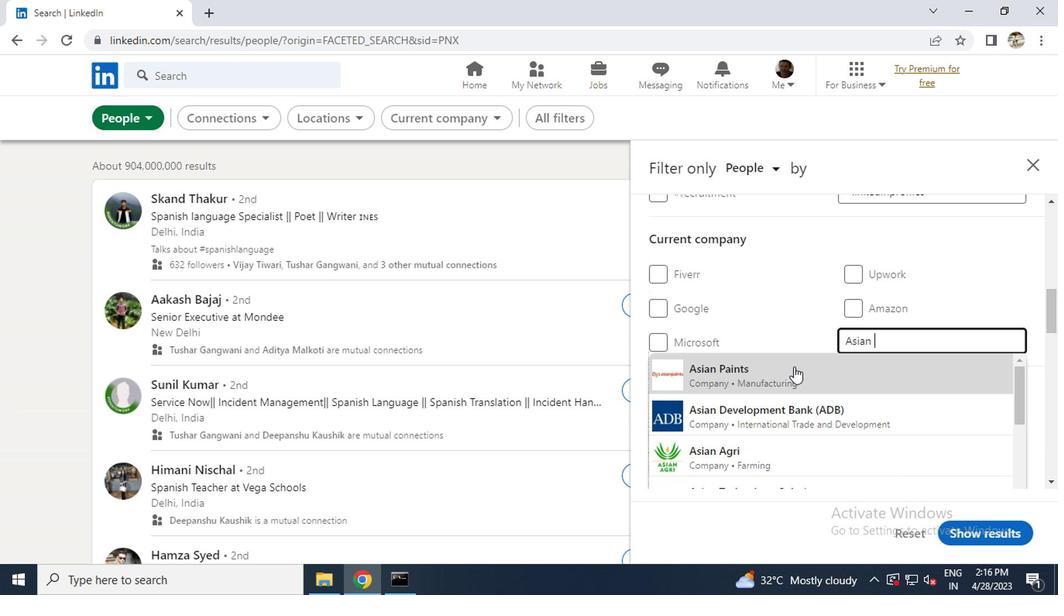 
Action: Mouse moved to (769, 375)
Screenshot: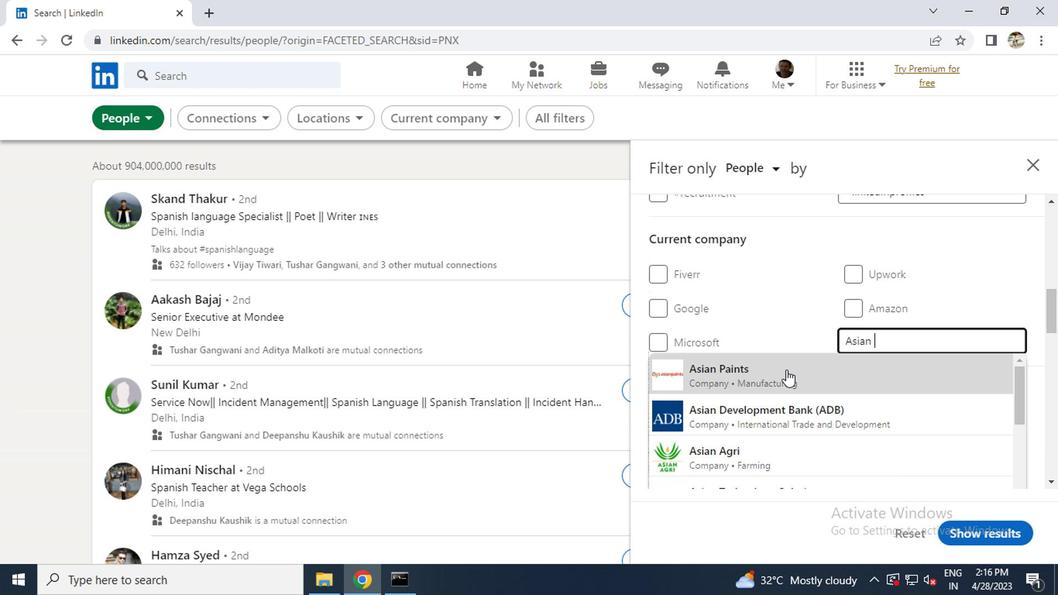 
Action: Mouse scrolled (769, 375) with delta (0, 0)
Screenshot: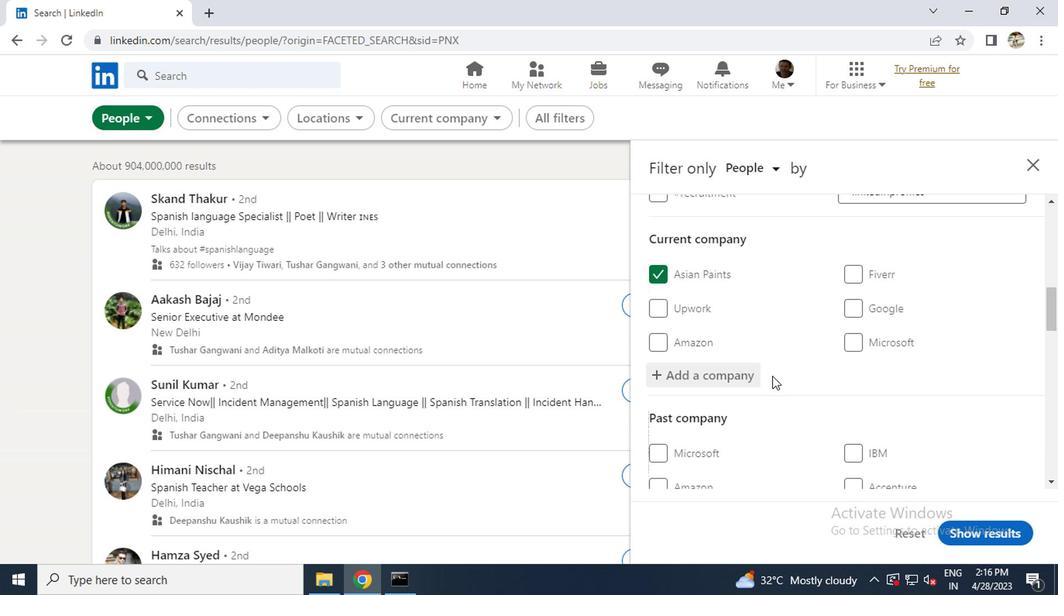 
Action: Mouse scrolled (769, 375) with delta (0, 0)
Screenshot: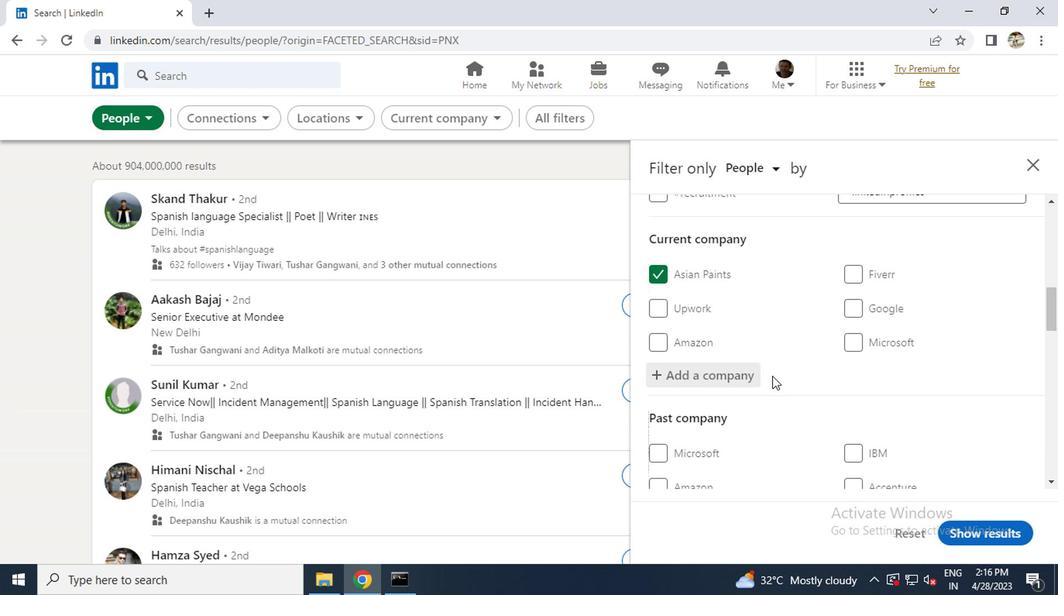 
Action: Mouse moved to (769, 375)
Screenshot: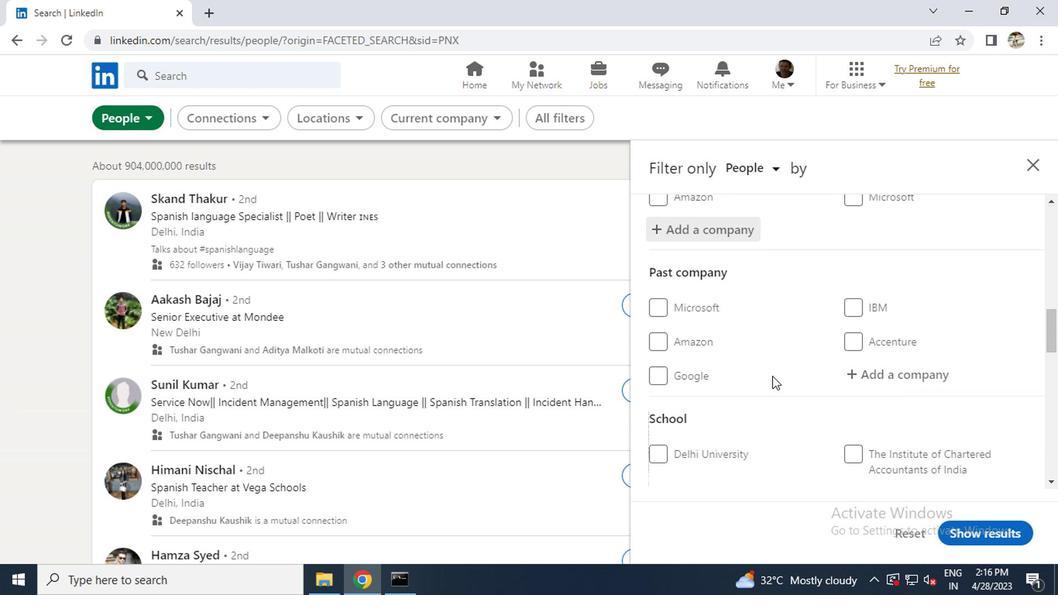 
Action: Mouse scrolled (769, 374) with delta (0, 0)
Screenshot: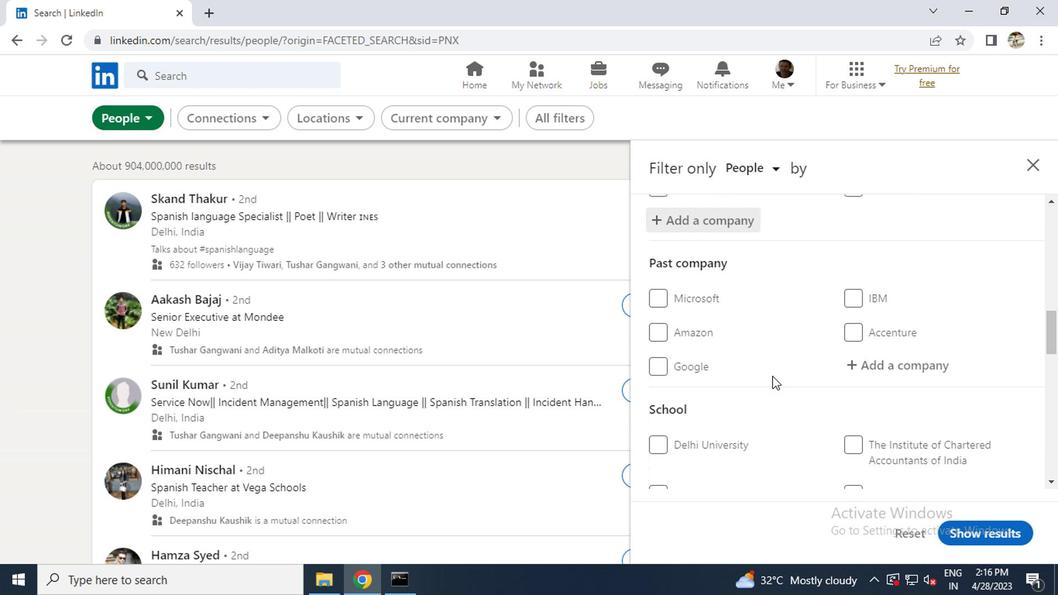 
Action: Mouse scrolled (769, 374) with delta (0, 0)
Screenshot: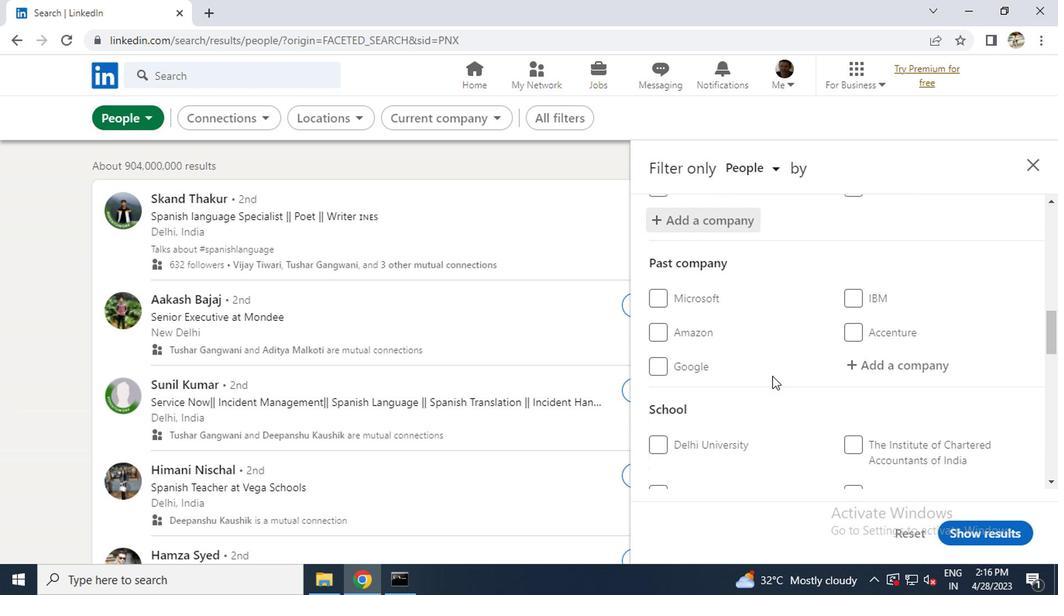
Action: Mouse moved to (860, 375)
Screenshot: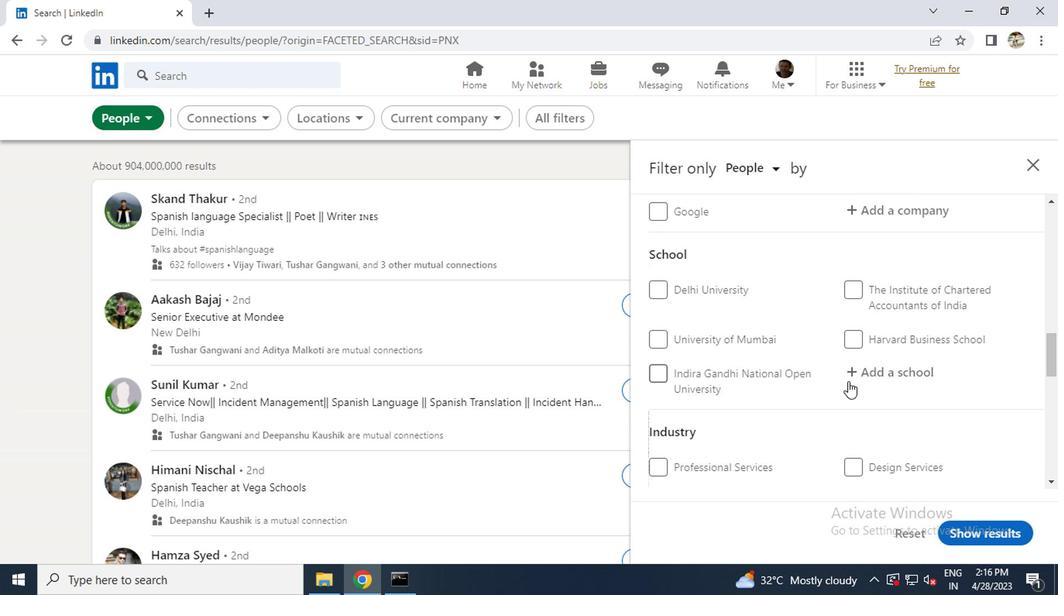 
Action: Mouse pressed left at (860, 375)
Screenshot: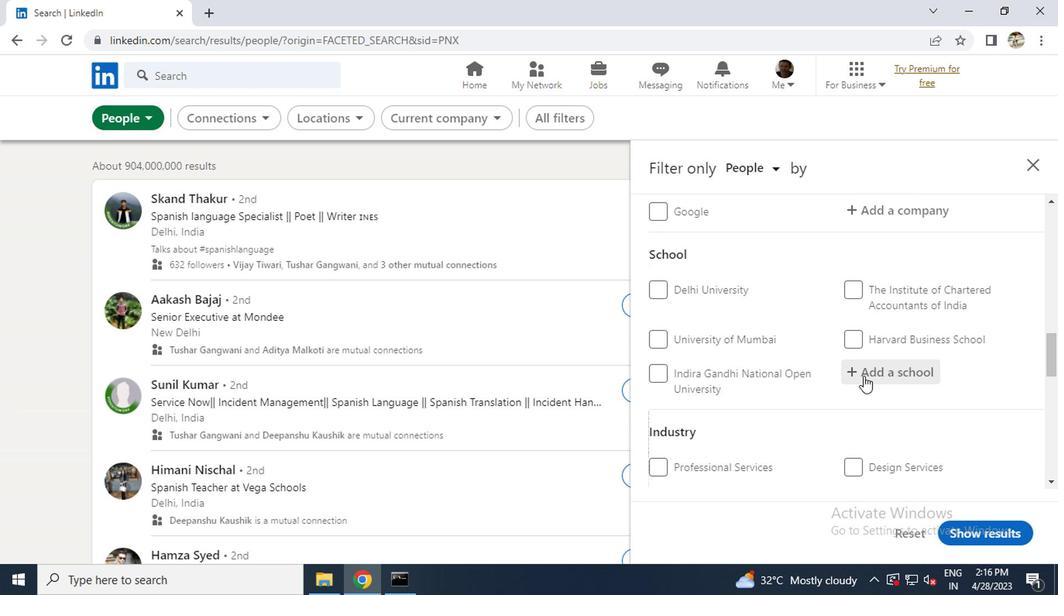 
Action: Key pressed <Key.caps_lock>F<Key.caps_lock>RESHERS
Screenshot: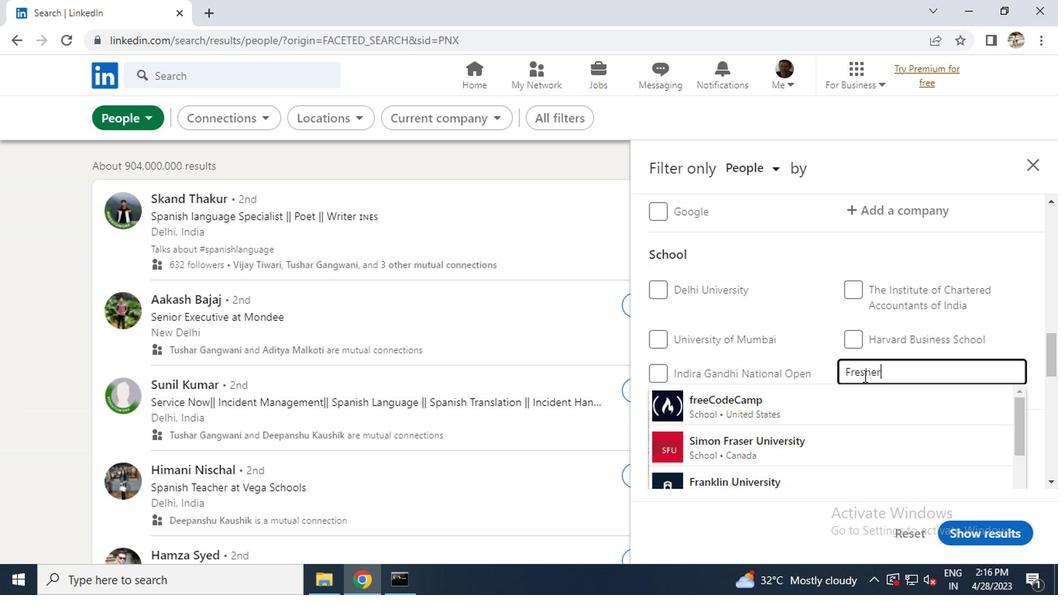 
Action: Mouse moved to (793, 434)
Screenshot: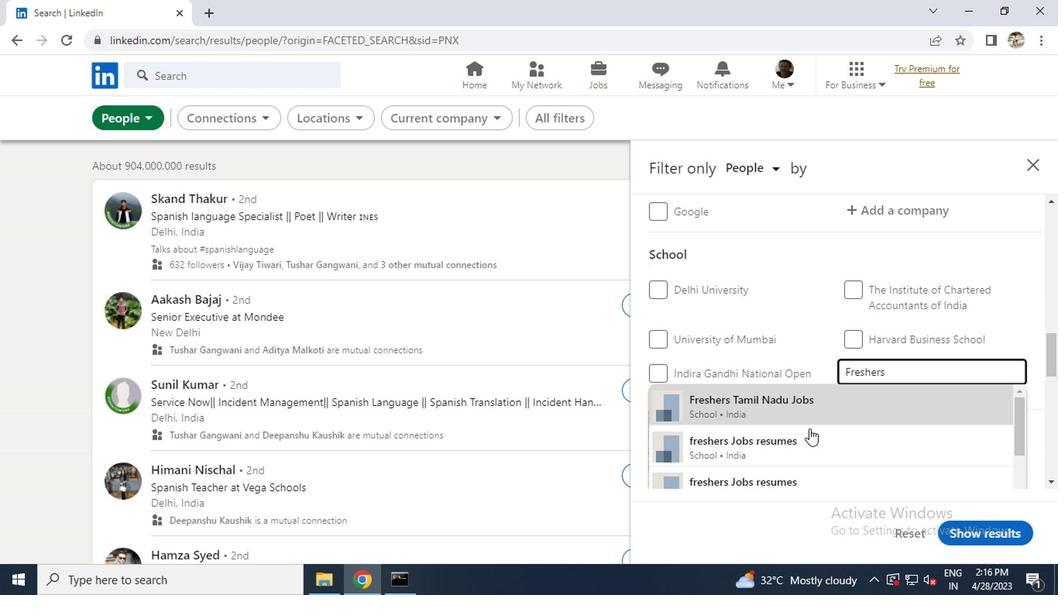 
Action: Mouse pressed left at (793, 434)
Screenshot: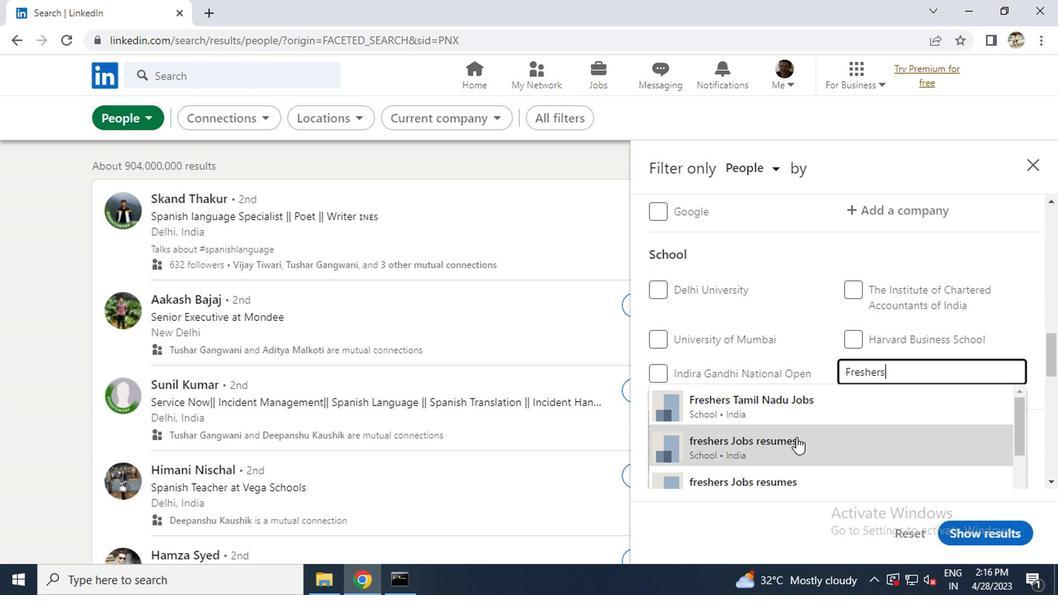 
Action: Mouse scrolled (793, 432) with delta (0, -1)
Screenshot: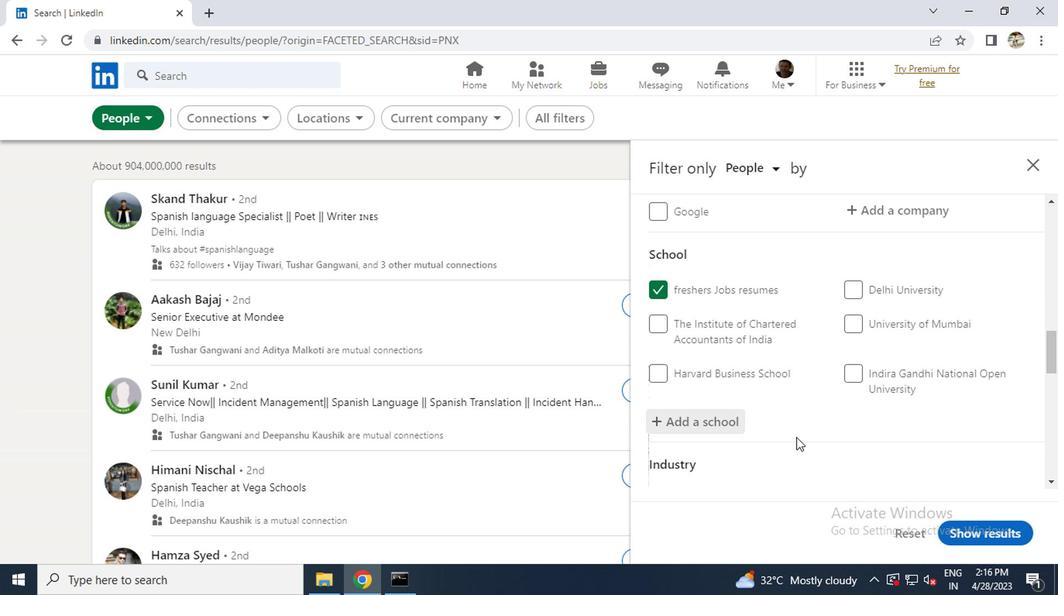
Action: Mouse scrolled (793, 432) with delta (0, -1)
Screenshot: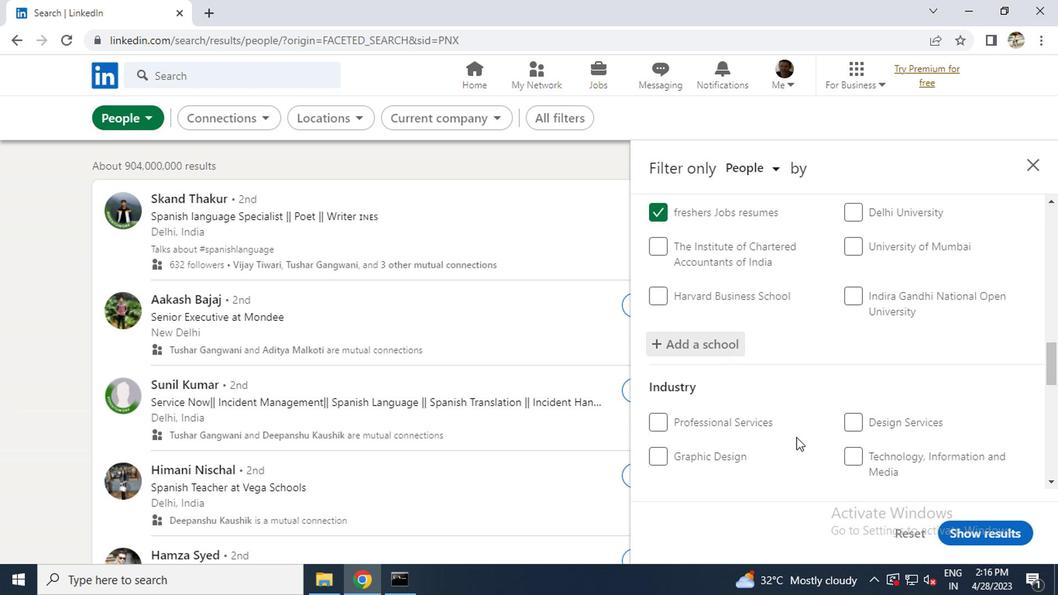 
Action: Mouse scrolled (793, 432) with delta (0, -1)
Screenshot: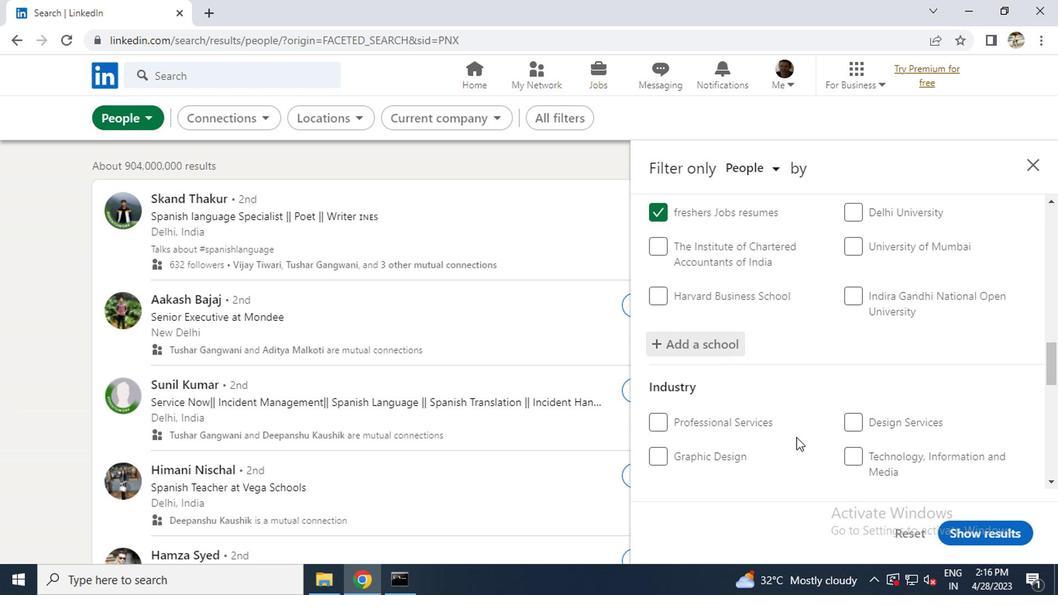
Action: Mouse moved to (882, 357)
Screenshot: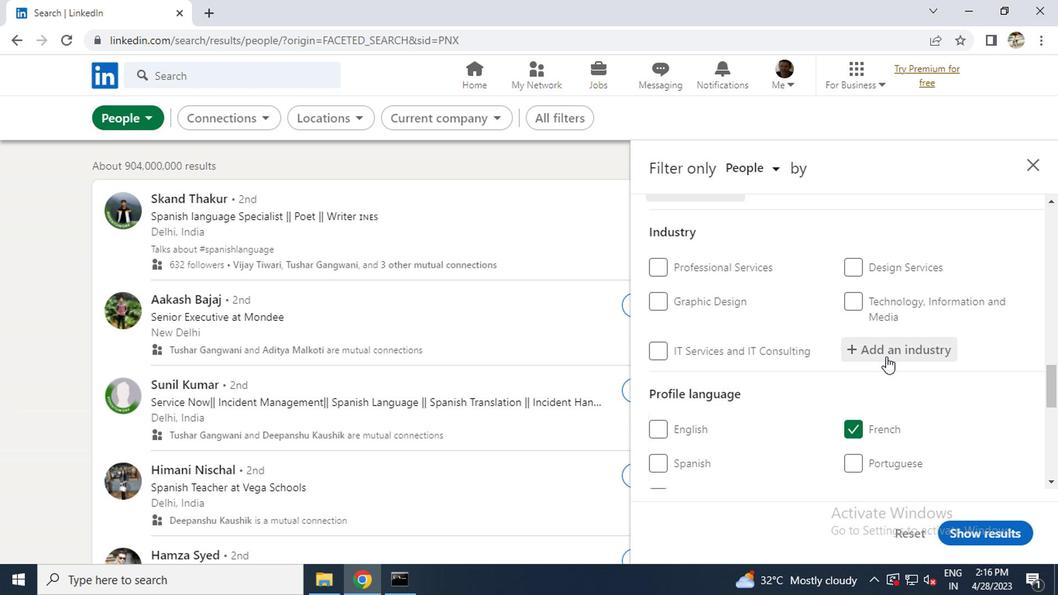 
Action: Mouse pressed left at (882, 357)
Screenshot: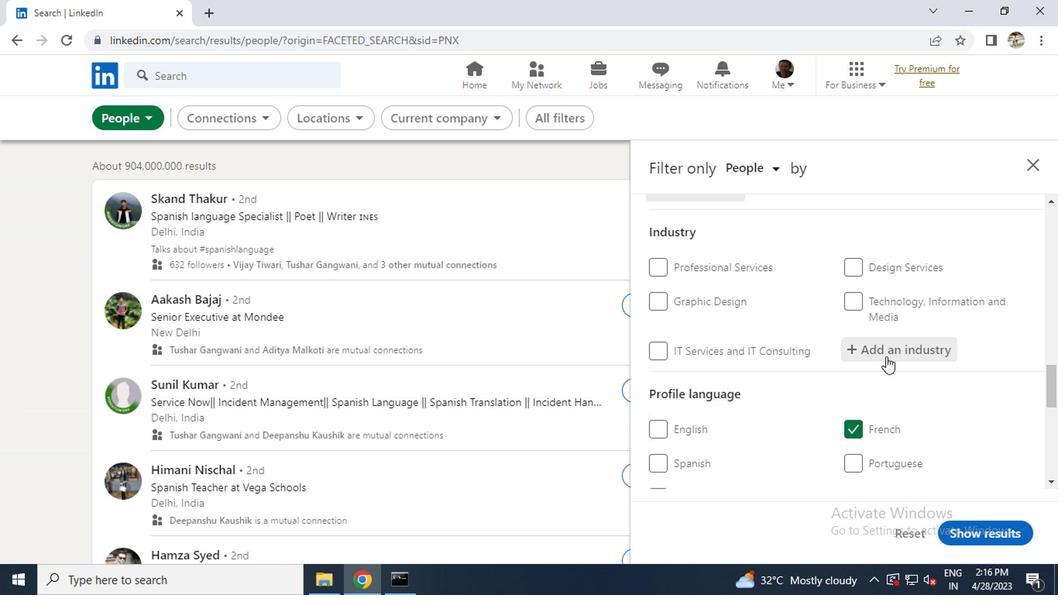 
Action: Key pressed <Key.caps_lock>C<Key.caps_lock>O,<Key.backspace>MMUN
Screenshot: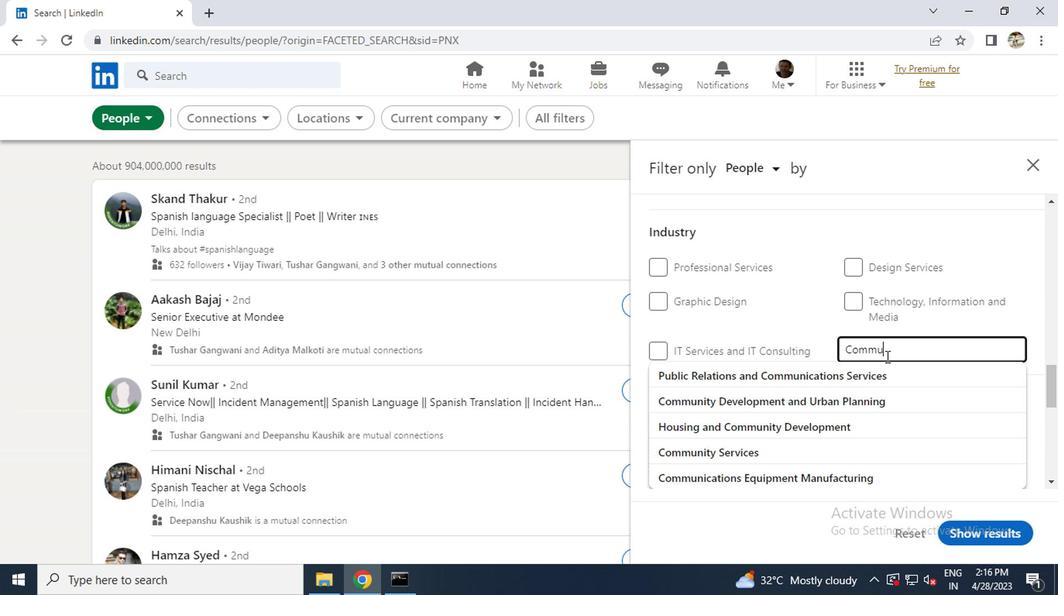 
Action: Mouse moved to (881, 357)
Screenshot: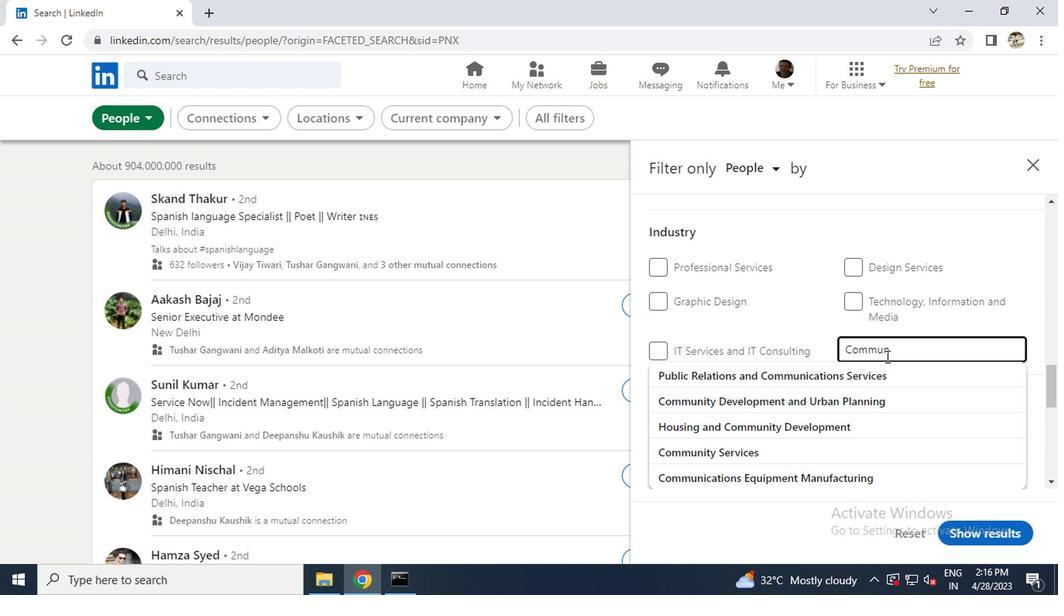 
Action: Key pressed I
Screenshot: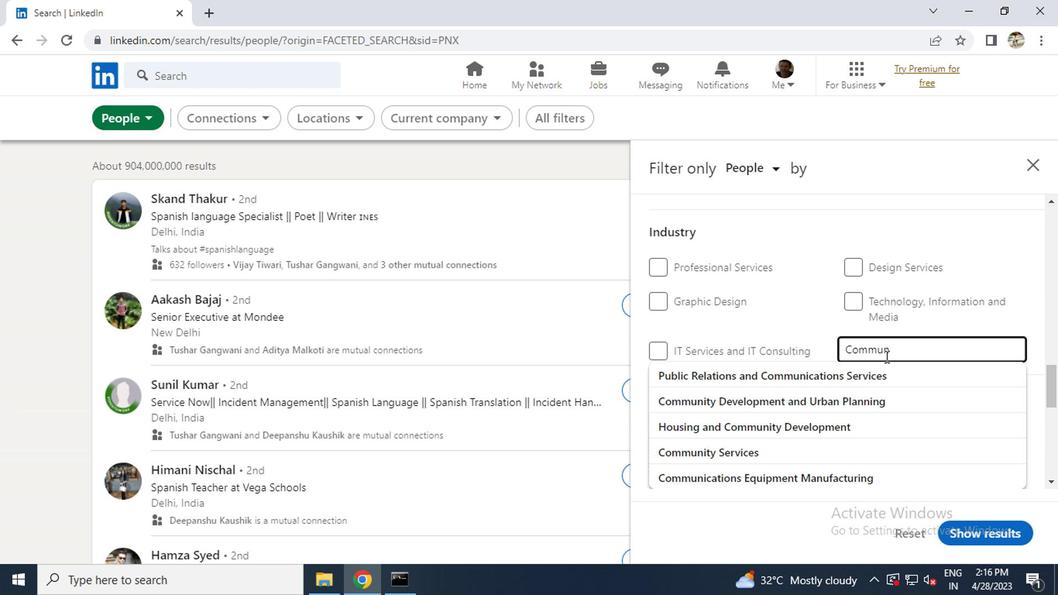 
Action: Mouse moved to (881, 357)
Screenshot: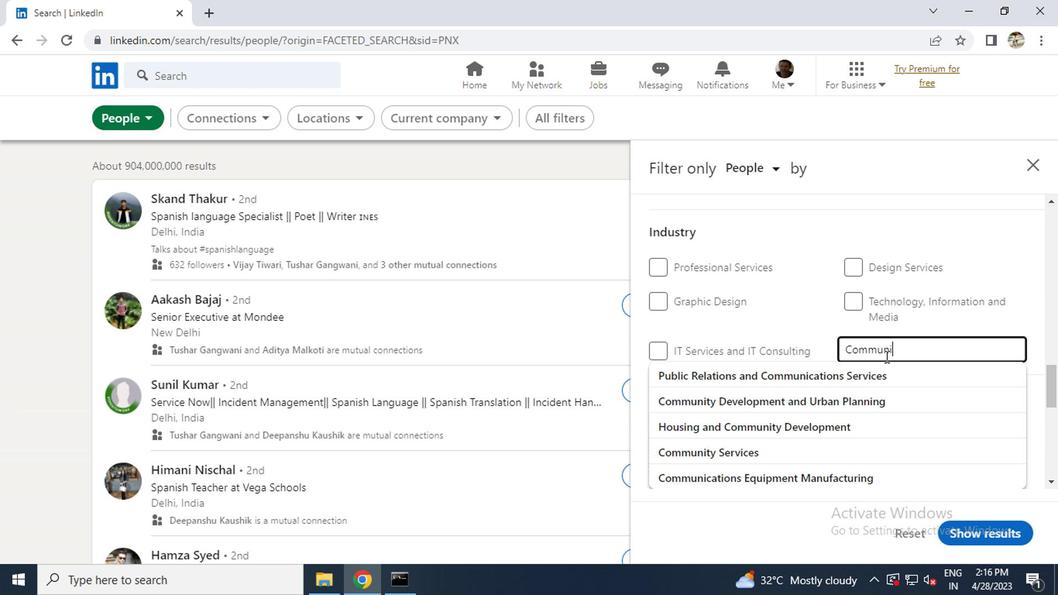 
Action: Key pressed TY<Key.space><Key.backspace><Key.backspace>IONS<Key.space><Key.caps_lock>E<Key.caps_lock>QUIPMENT
Screenshot: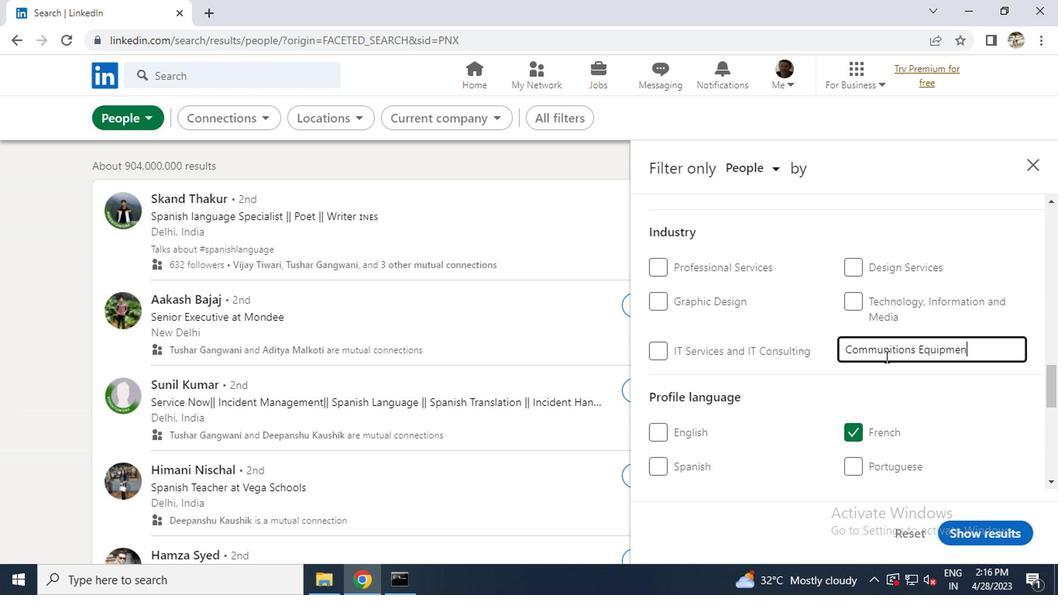 
Action: Mouse moved to (885, 354)
Screenshot: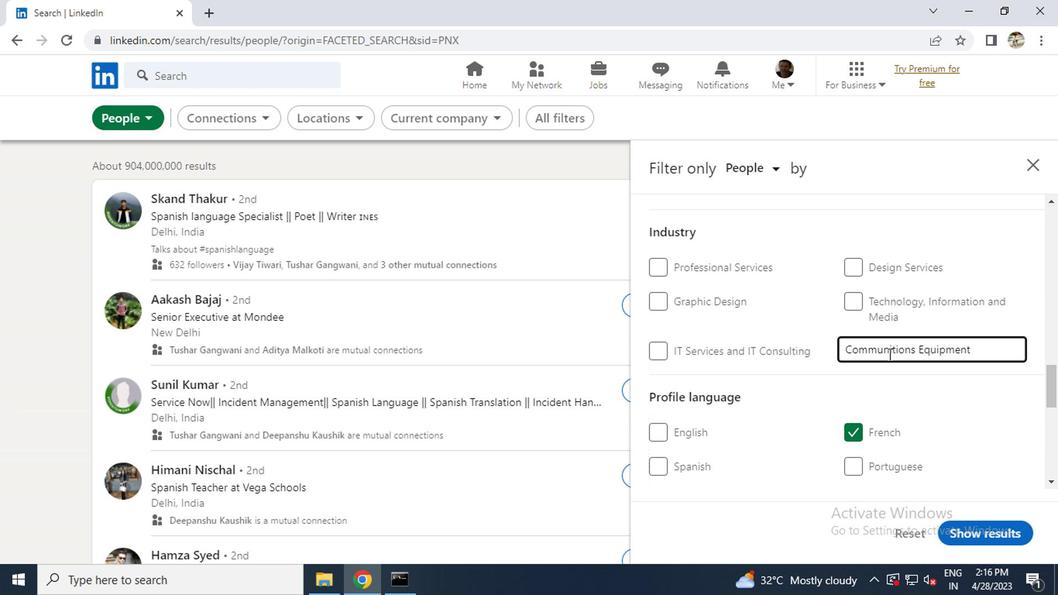 
Action: Key pressed <Key.enter>
Screenshot: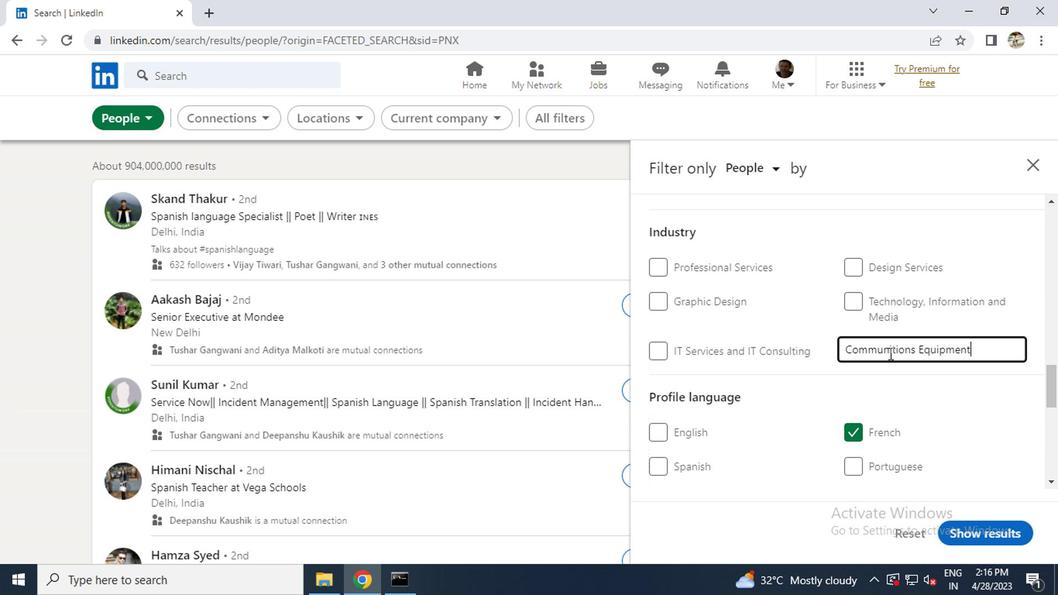 
Action: Mouse moved to (886, 354)
Screenshot: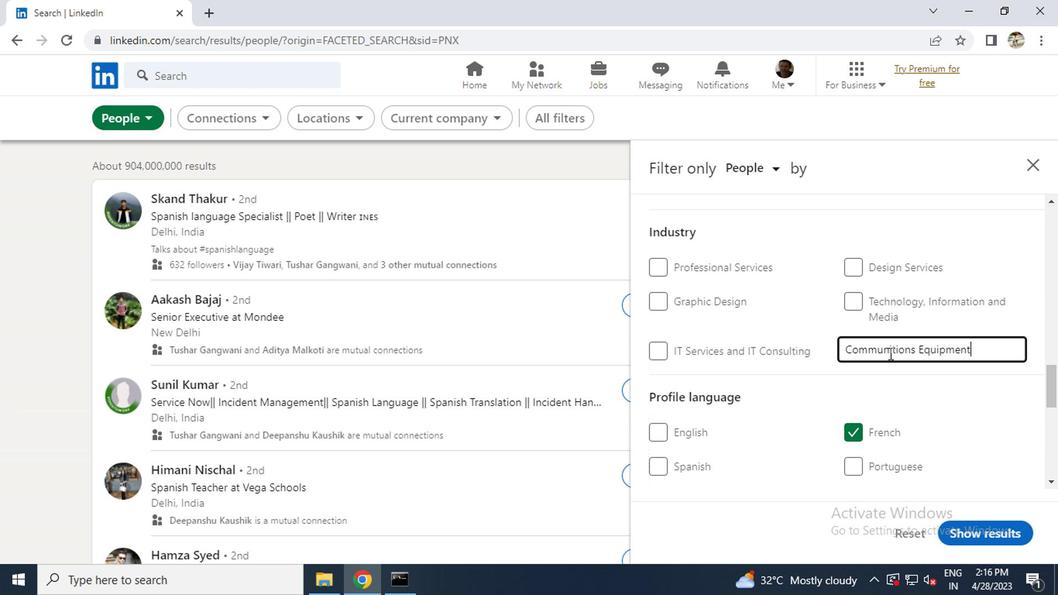 
Action: Mouse scrolled (886, 354) with delta (0, 0)
Screenshot: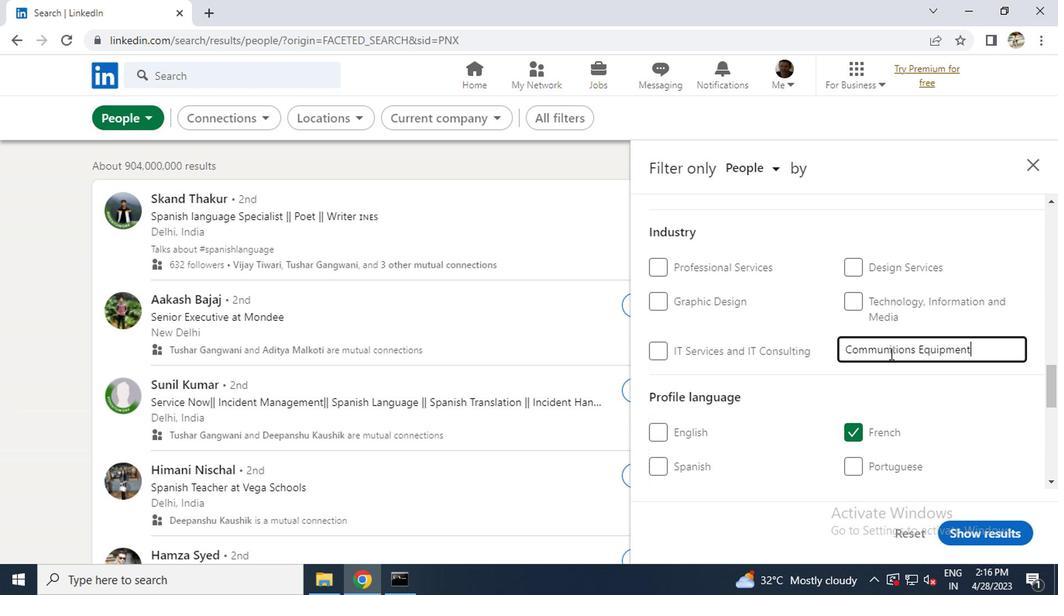
Action: Mouse scrolled (886, 354) with delta (0, 0)
Screenshot: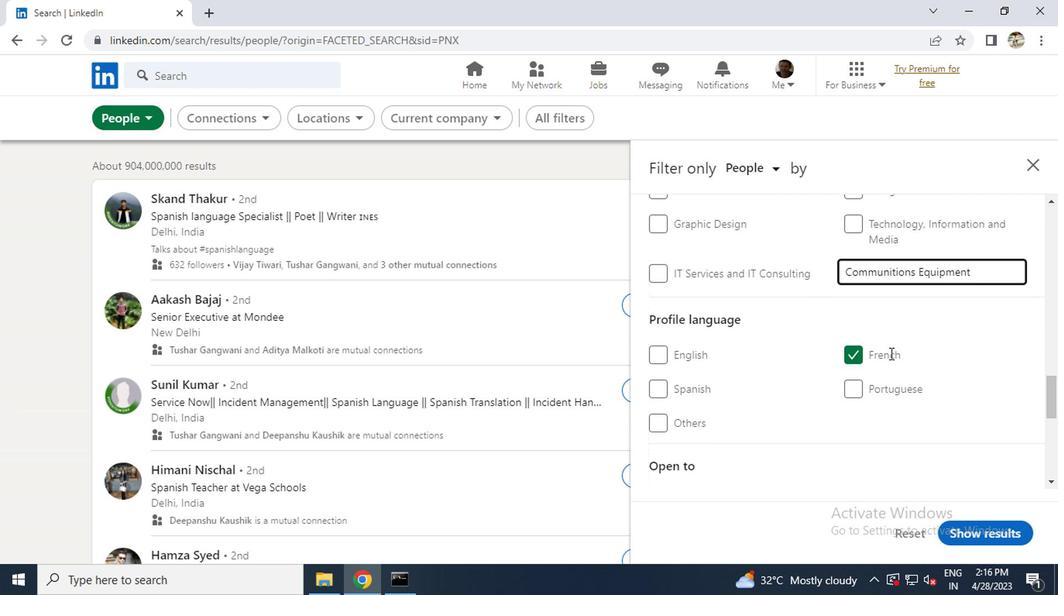 
Action: Mouse scrolled (886, 354) with delta (0, 0)
Screenshot: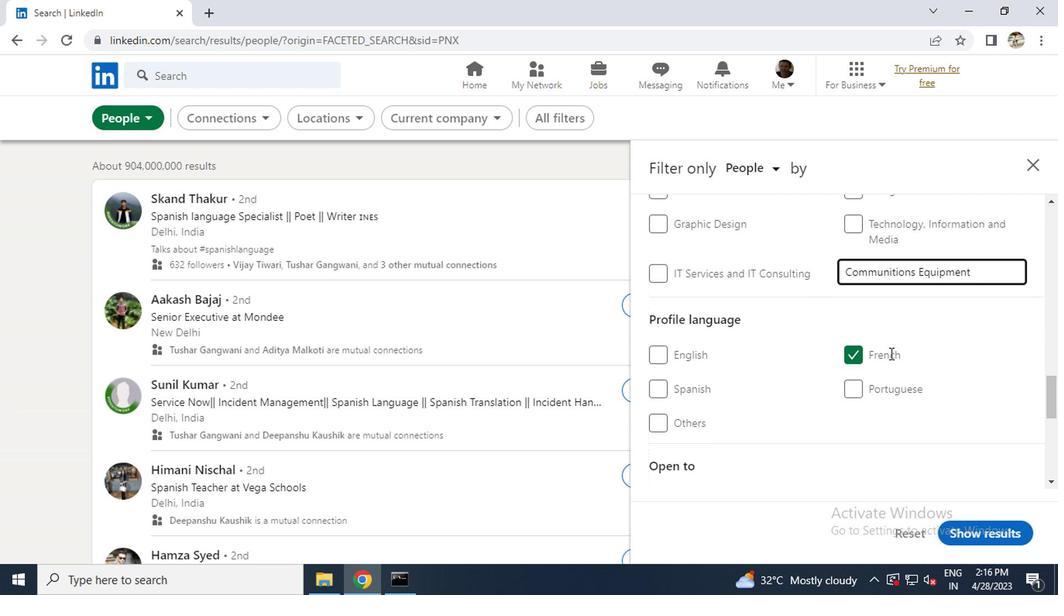 
Action: Mouse scrolled (886, 354) with delta (0, 0)
Screenshot: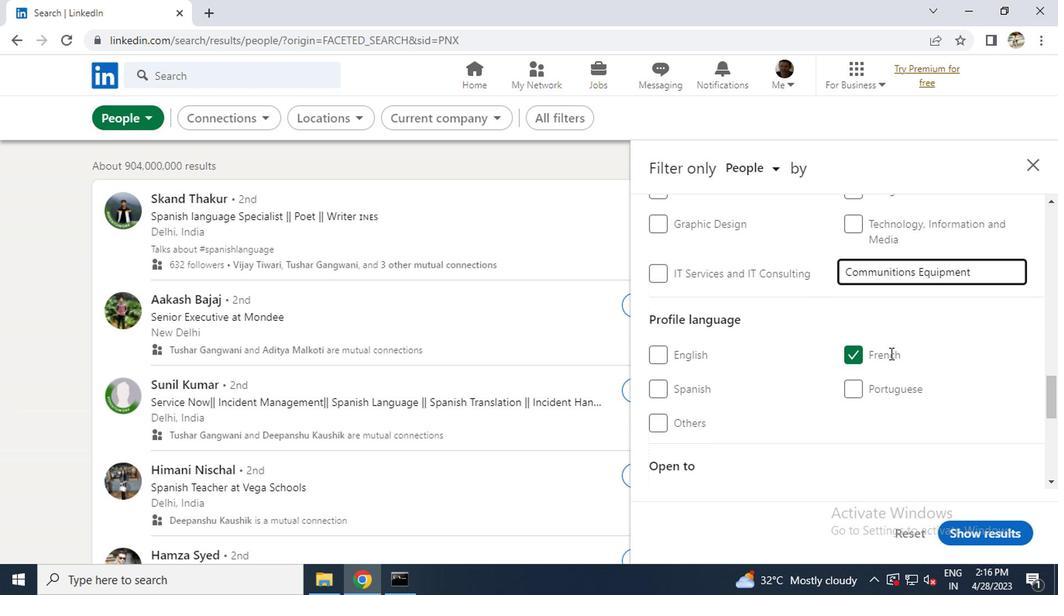 
Action: Mouse scrolled (886, 354) with delta (0, 0)
Screenshot: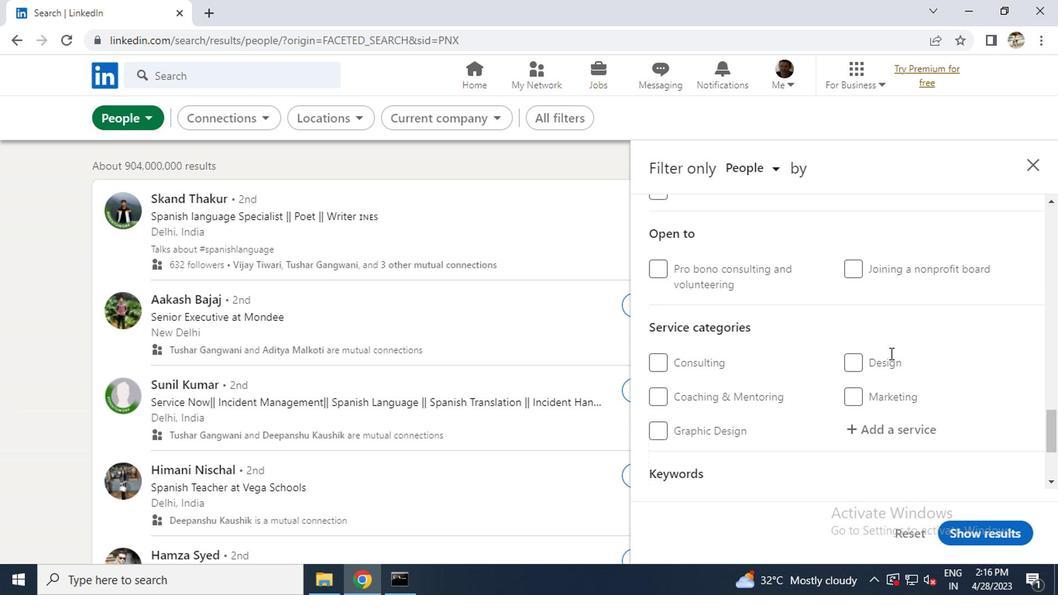 
Action: Mouse scrolled (886, 355) with delta (0, 0)
Screenshot: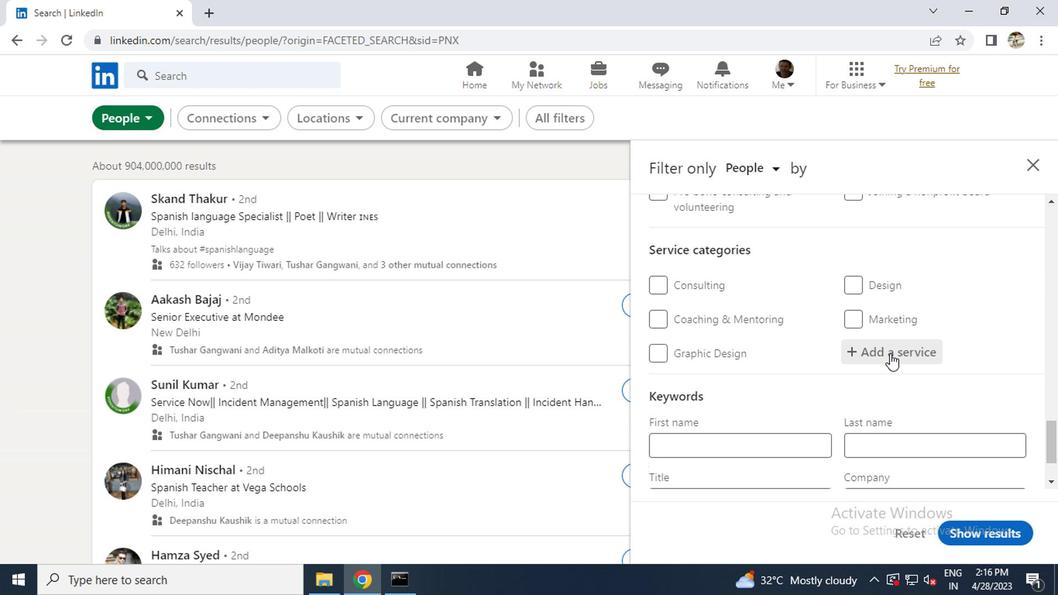 
Action: Mouse moved to (869, 419)
Screenshot: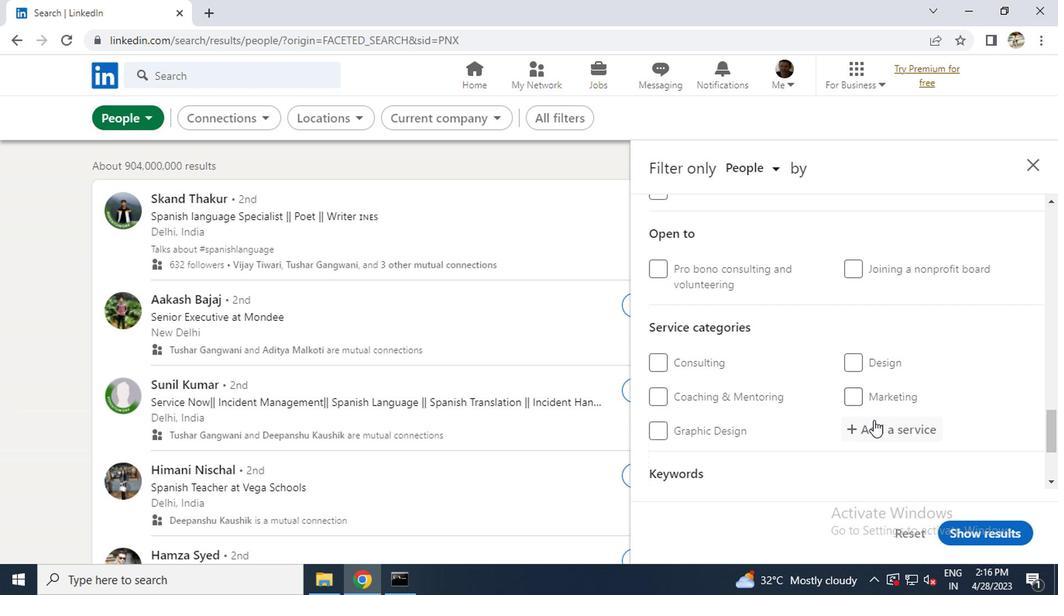 
Action: Mouse pressed left at (869, 419)
Screenshot: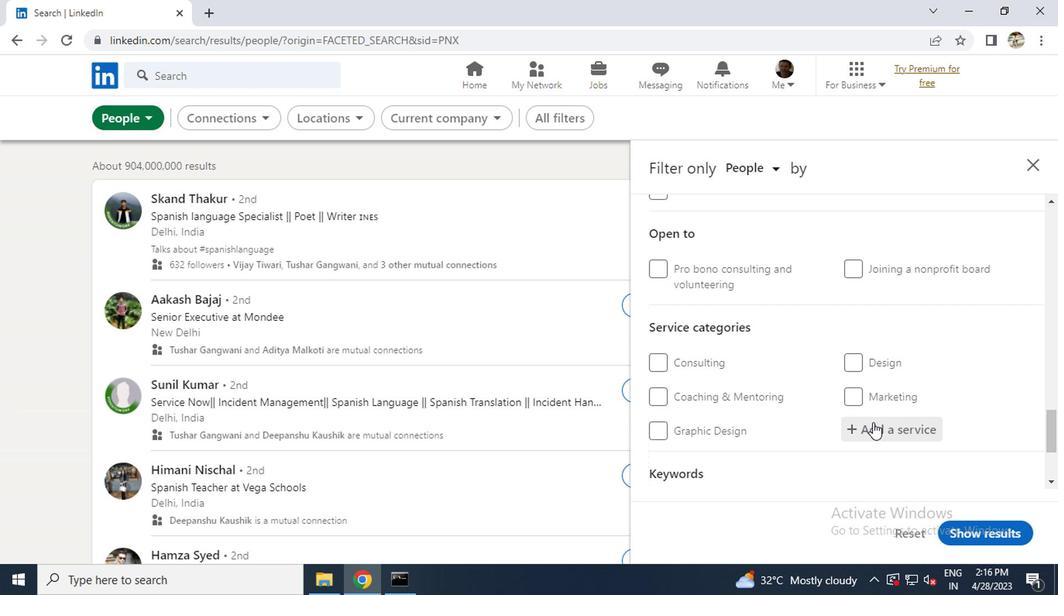 
Action: Key pressed <Key.caps_lock>M<Key.caps_lock>ARKET
Screenshot: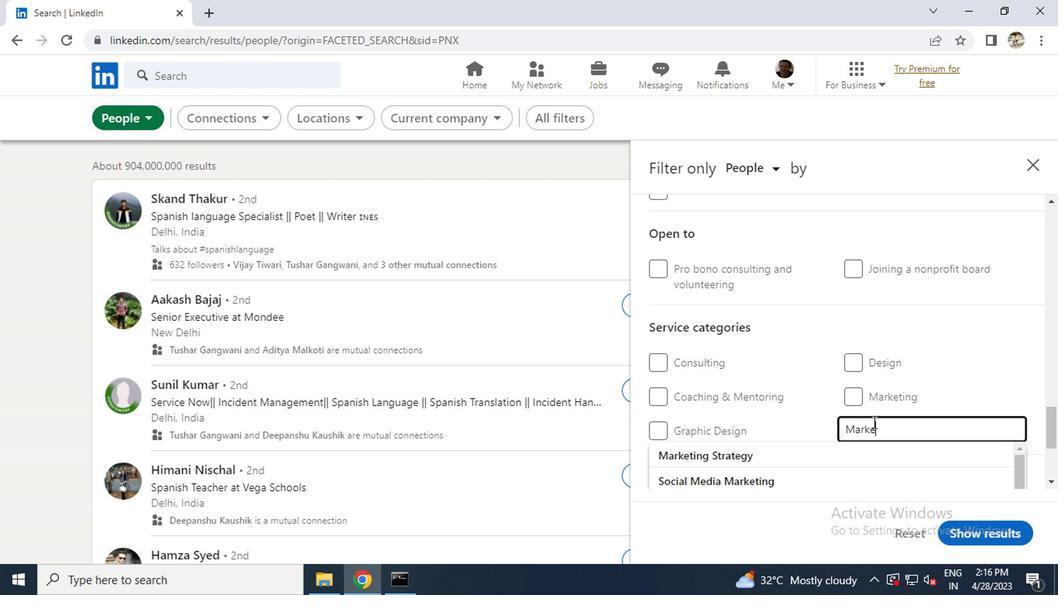 
Action: Mouse moved to (778, 455)
Screenshot: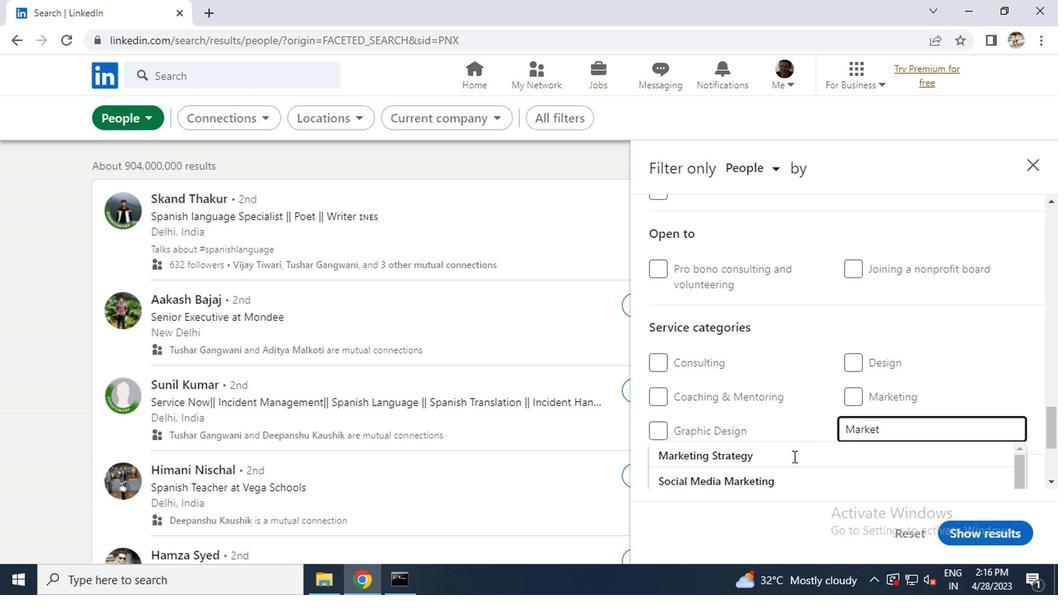 
Action: Mouse pressed left at (778, 455)
Screenshot: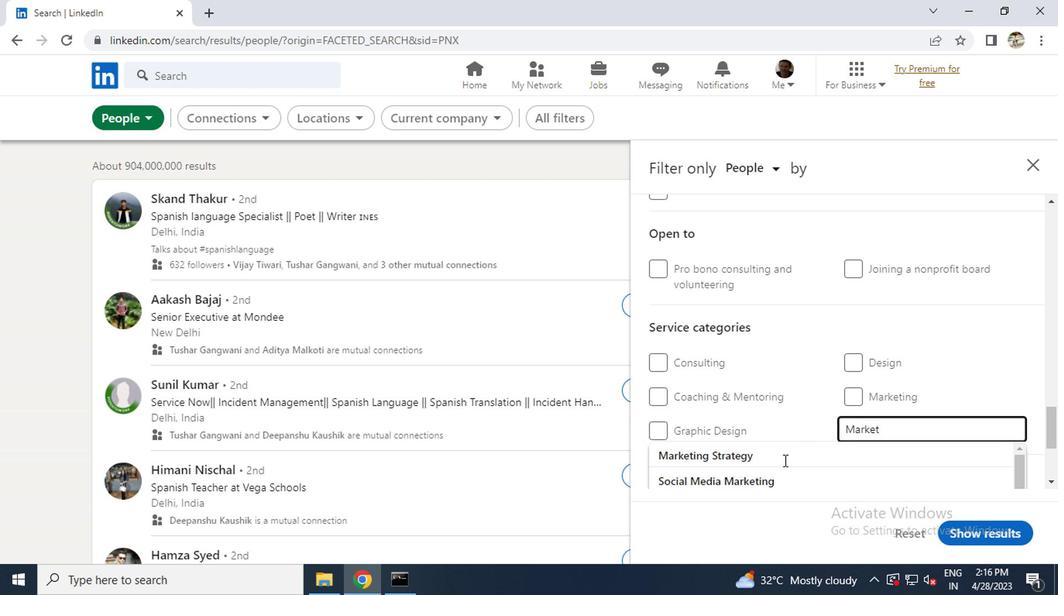 
Action: Mouse moved to (715, 451)
Screenshot: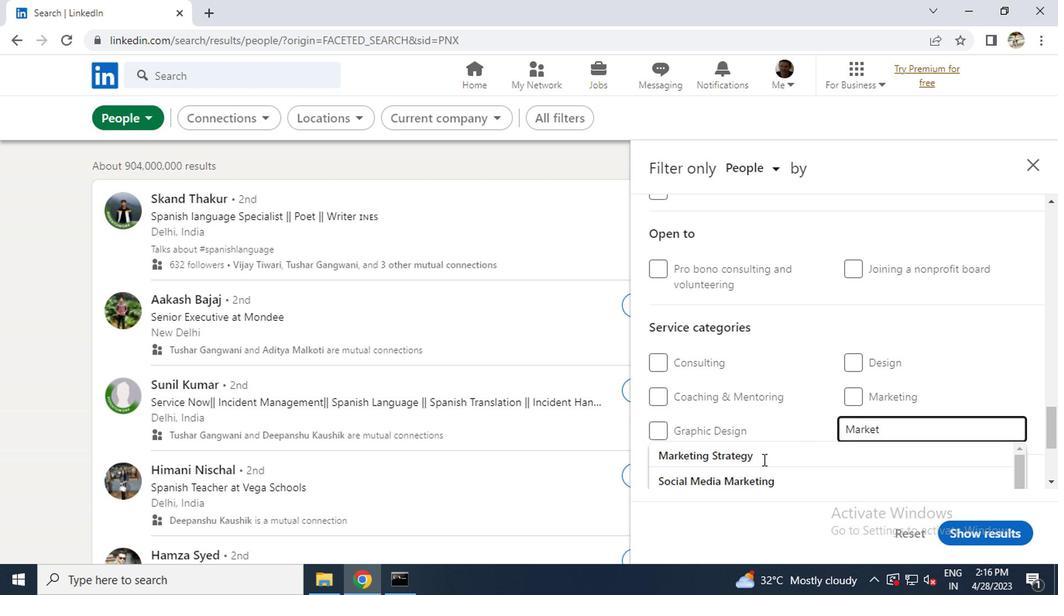 
Action: Mouse pressed left at (715, 451)
Screenshot: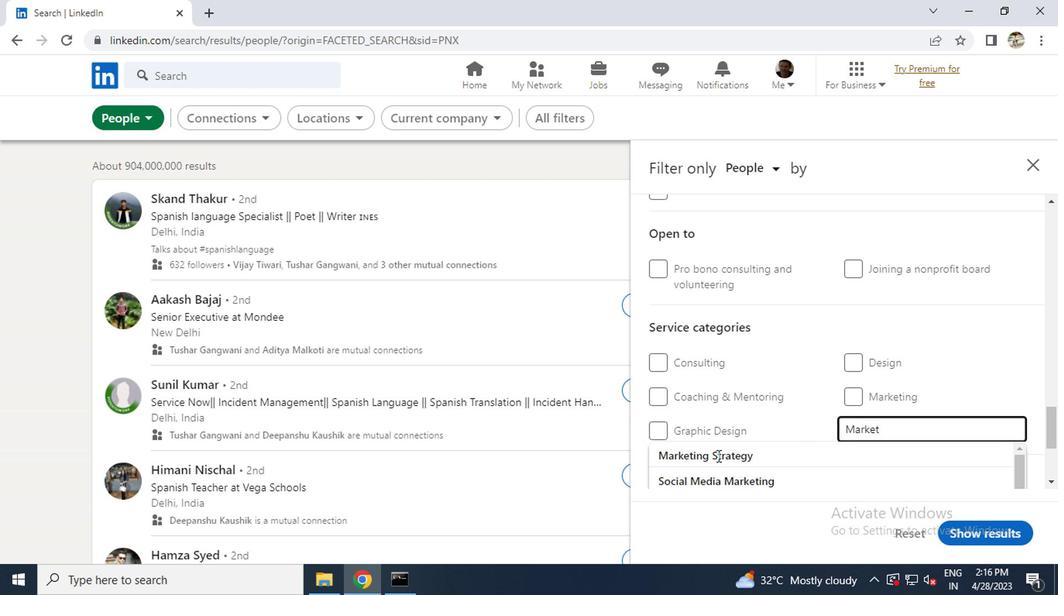 
Action: Mouse moved to (714, 450)
Screenshot: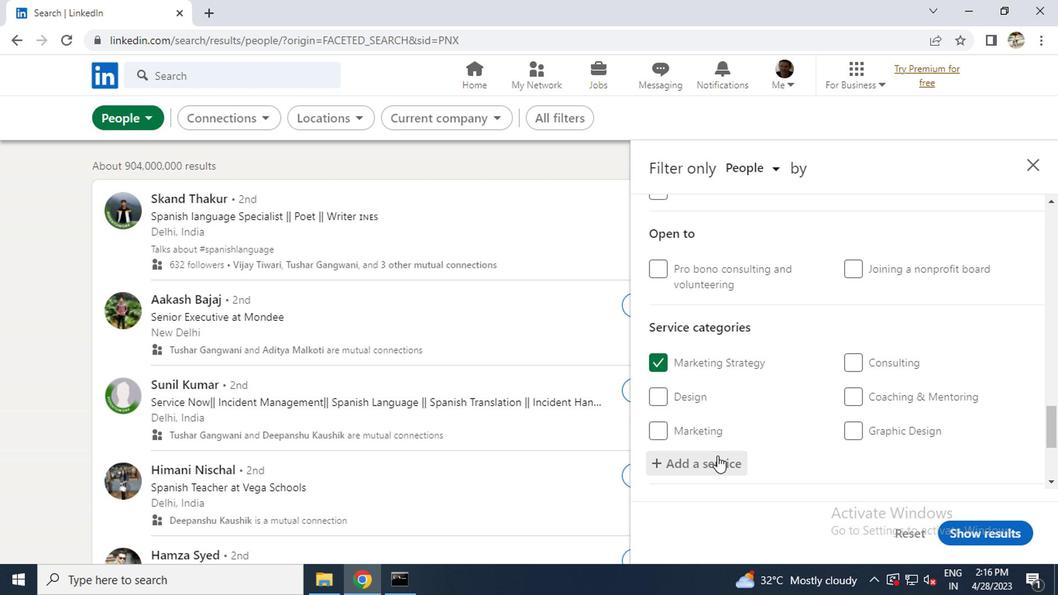 
Action: Mouse scrolled (714, 450) with delta (0, 0)
Screenshot: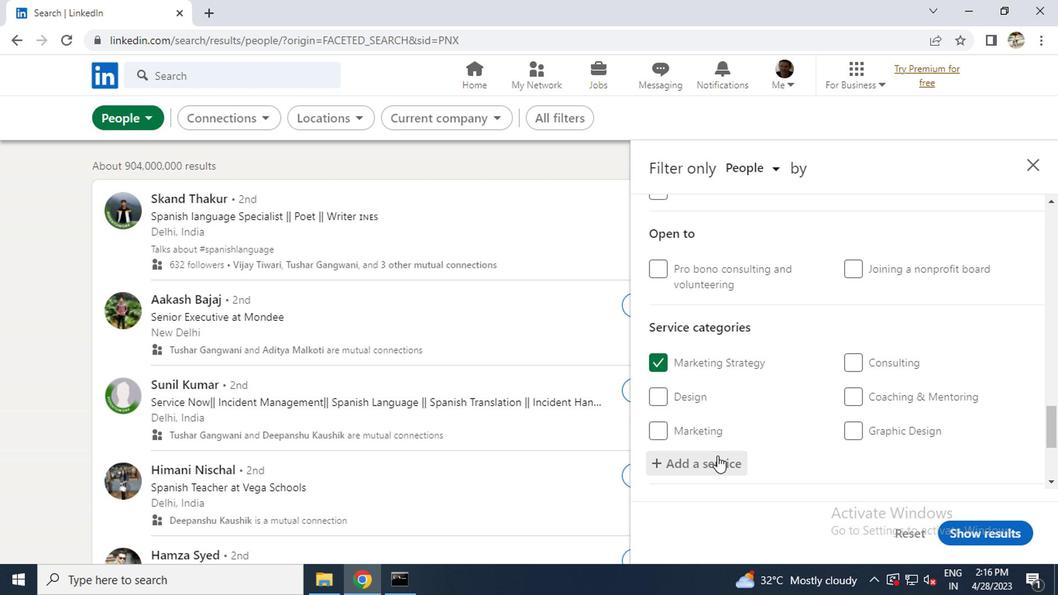 
Action: Mouse scrolled (714, 450) with delta (0, 0)
Screenshot: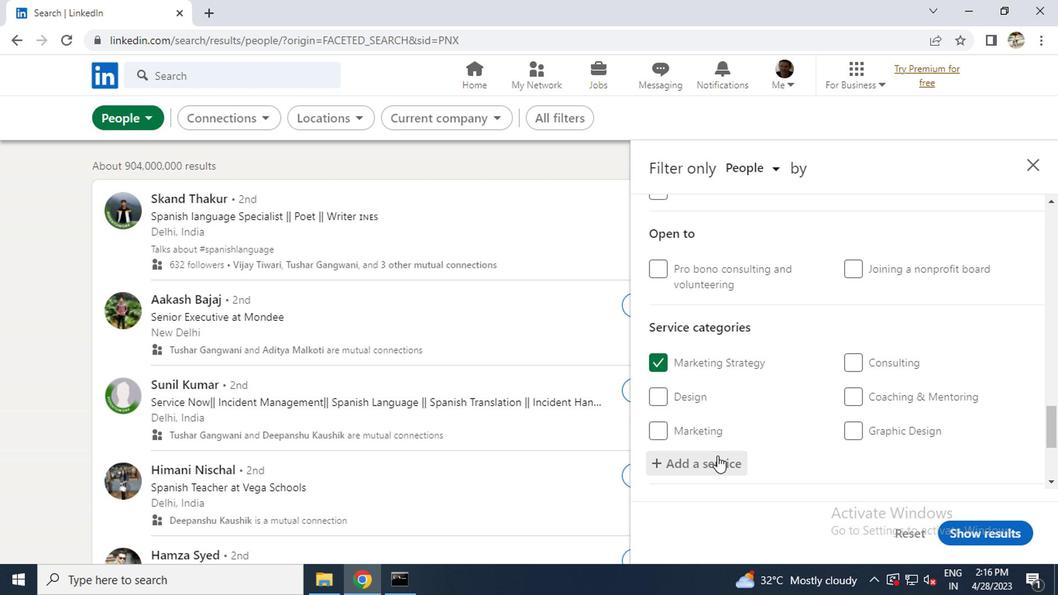 
Action: Mouse moved to (714, 445)
Screenshot: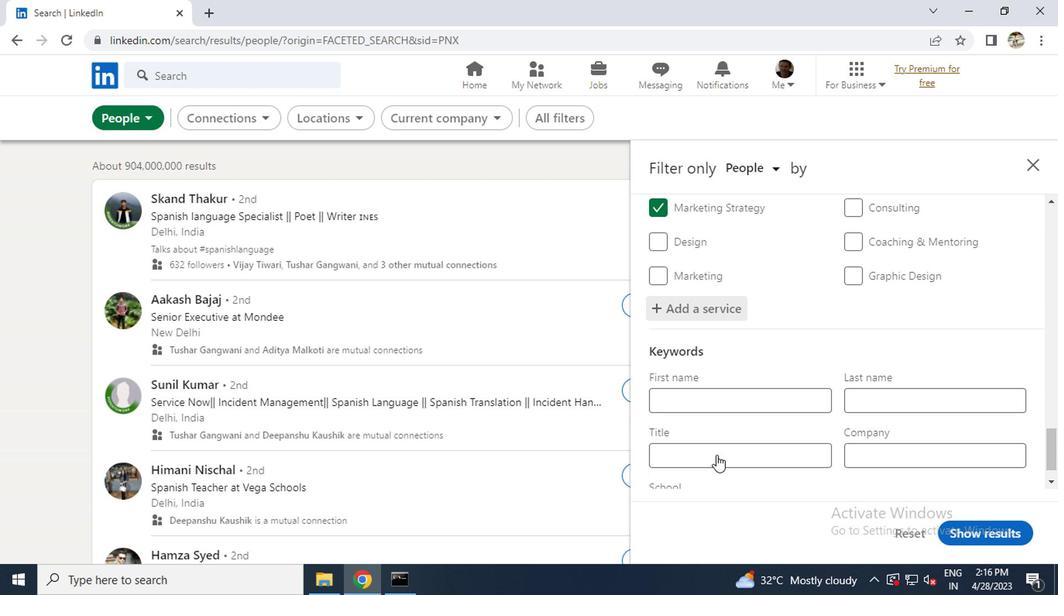 
Action: Mouse pressed left at (714, 445)
Screenshot: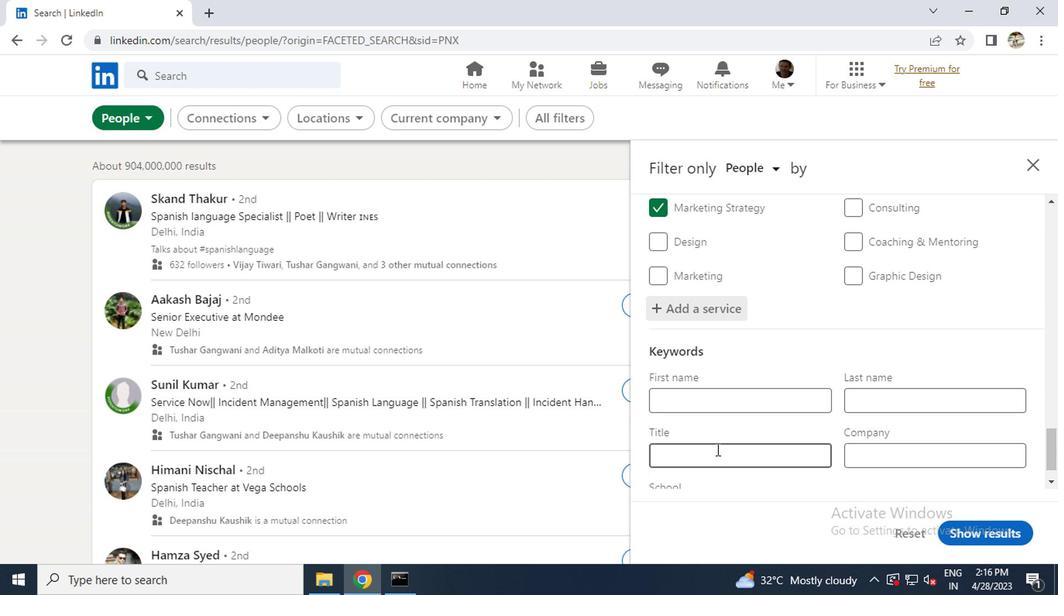 
Action: Key pressed <Key.caps_lock>T<Key.caps_lock>ECHNICAL<Key.space><Key.caps_lock>S<Key.caps_lock>PECIALIST
Screenshot: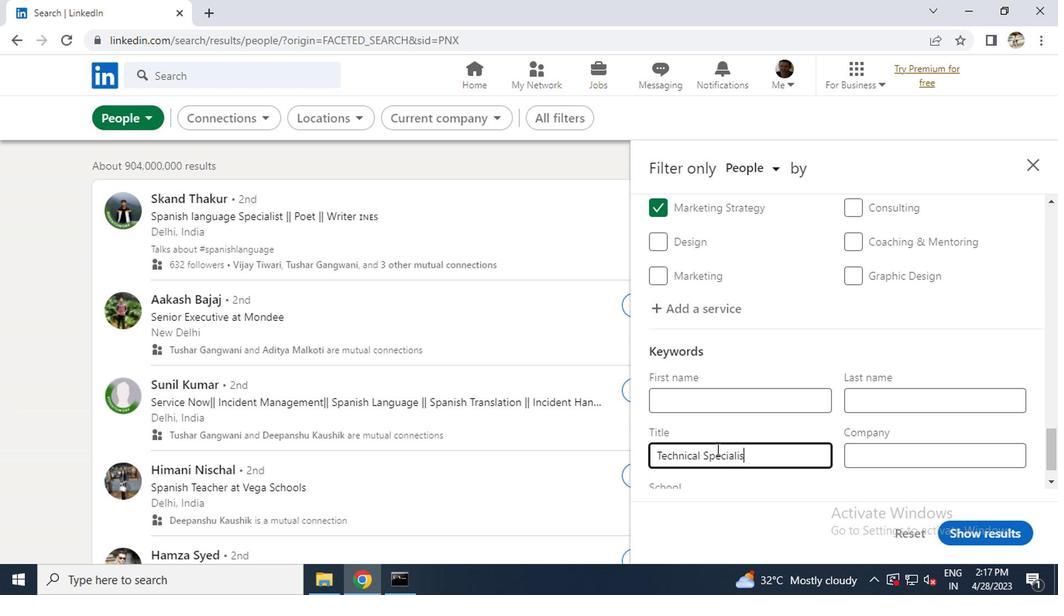 
Action: Mouse moved to (958, 521)
Screenshot: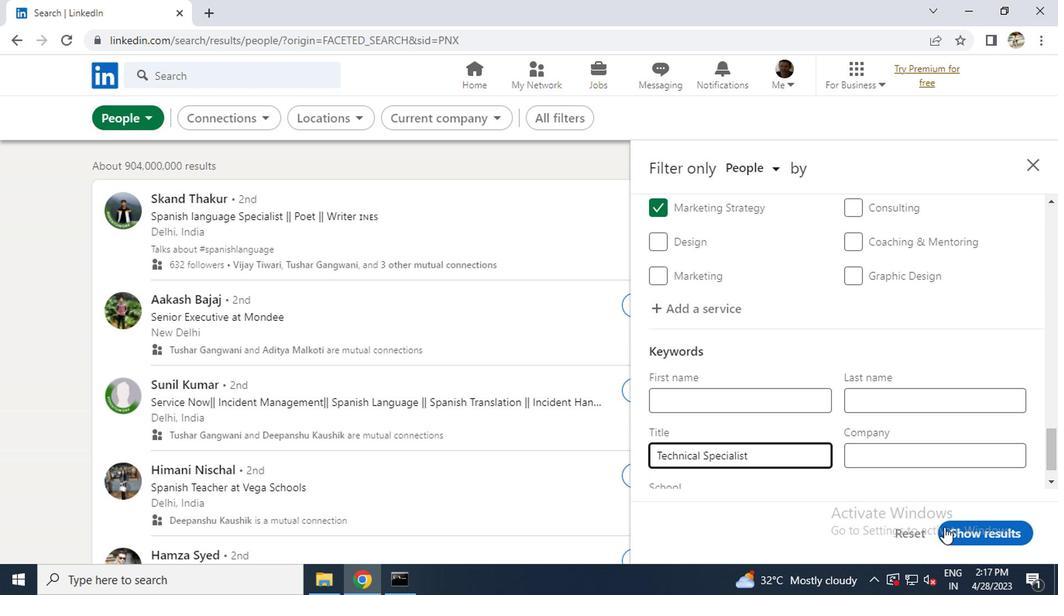 
Action: Mouse pressed left at (958, 521)
Screenshot: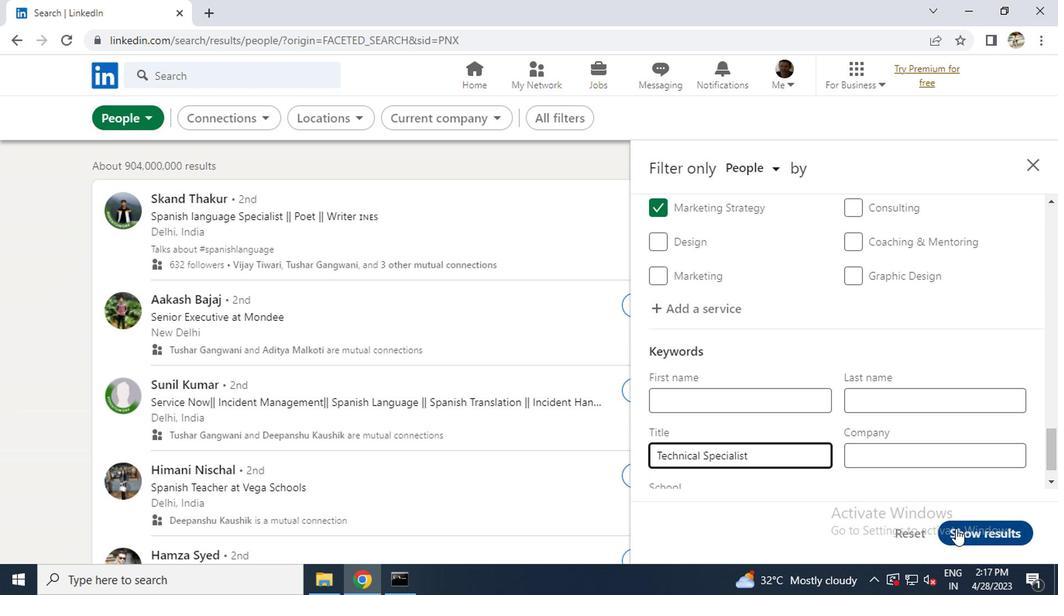 
